 Task: Find a place to stay in Sepang, Malaysia from June 6 to June 8 for 2 guests, with a price range of ₹7000 to ₹12000, 1 bedroom, 2 beds, 1 bathroom, and amenities including air conditioning, kitchen, and wifi.
Action: Mouse moved to (434, 87)
Screenshot: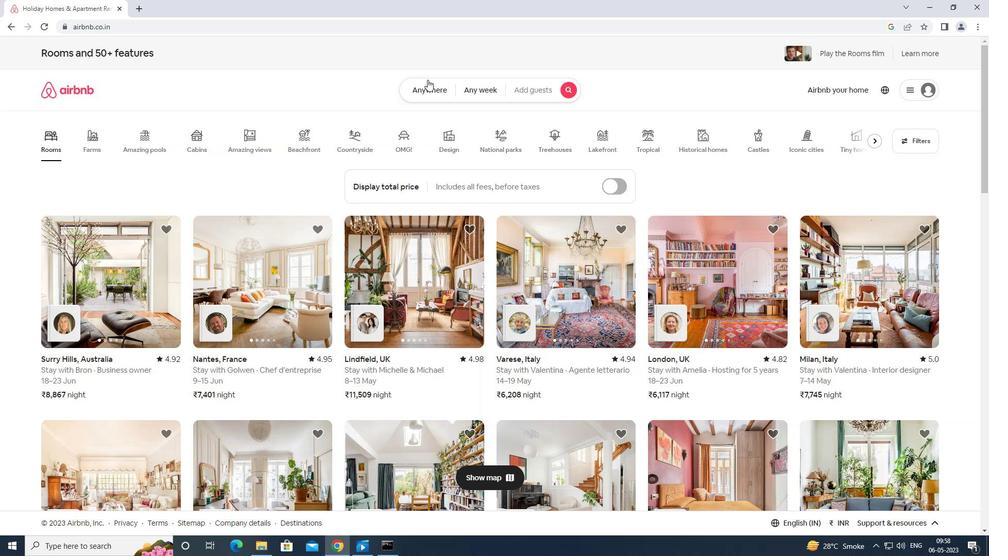 
Action: Mouse pressed left at (434, 87)
Screenshot: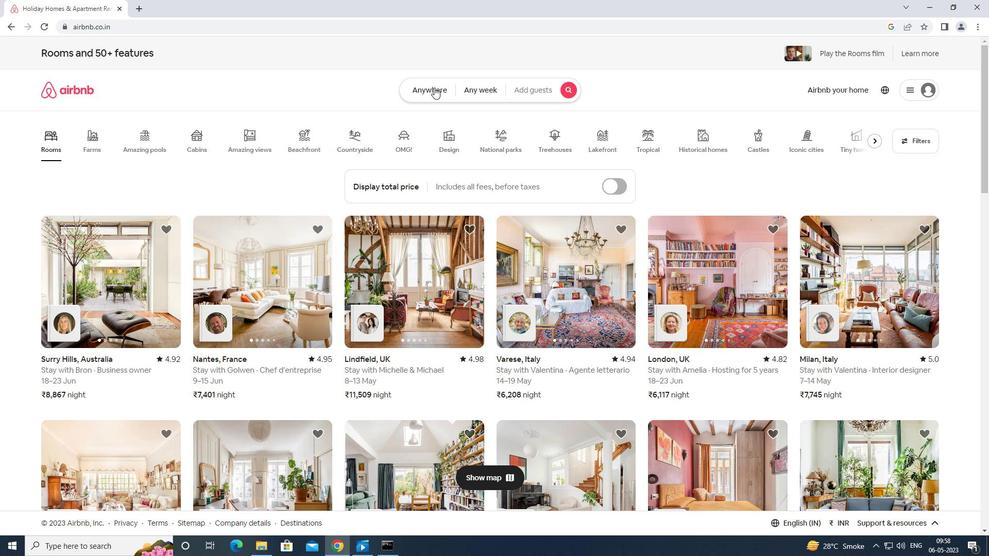 
Action: Mouse moved to (434, 88)
Screenshot: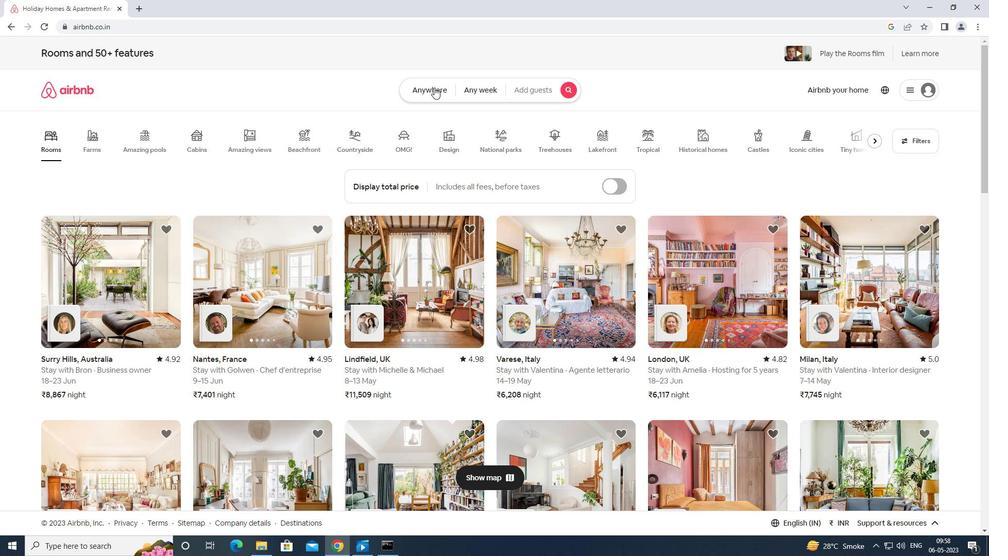 
Action: Key pressed <Key.caps_lock>
Screenshot: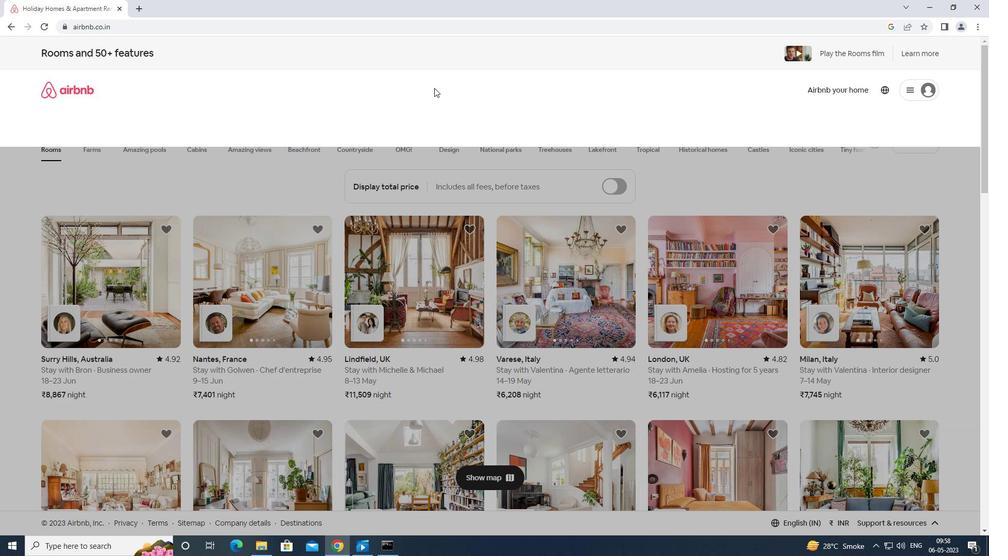 
Action: Mouse moved to (434, 85)
Screenshot: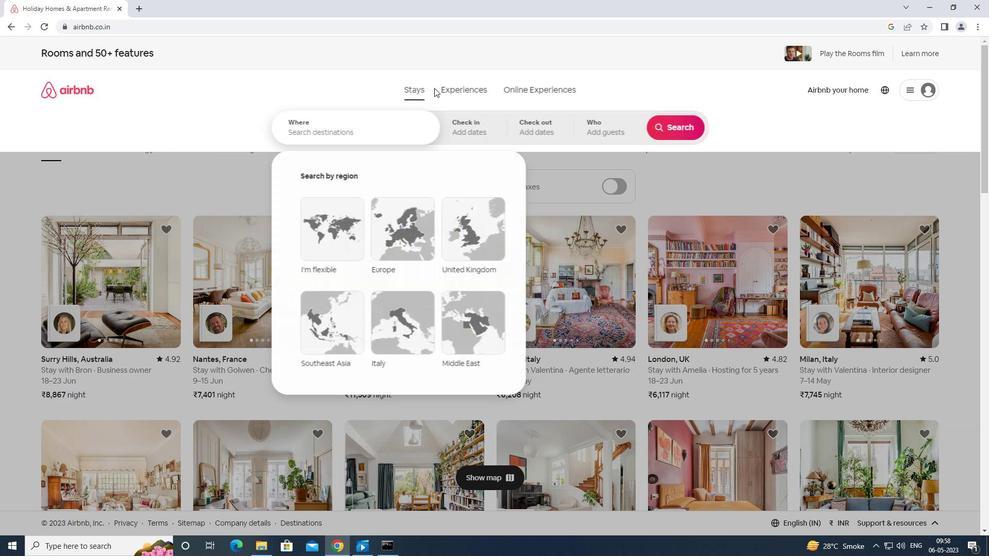 
Action: Key pressed se
Screenshot: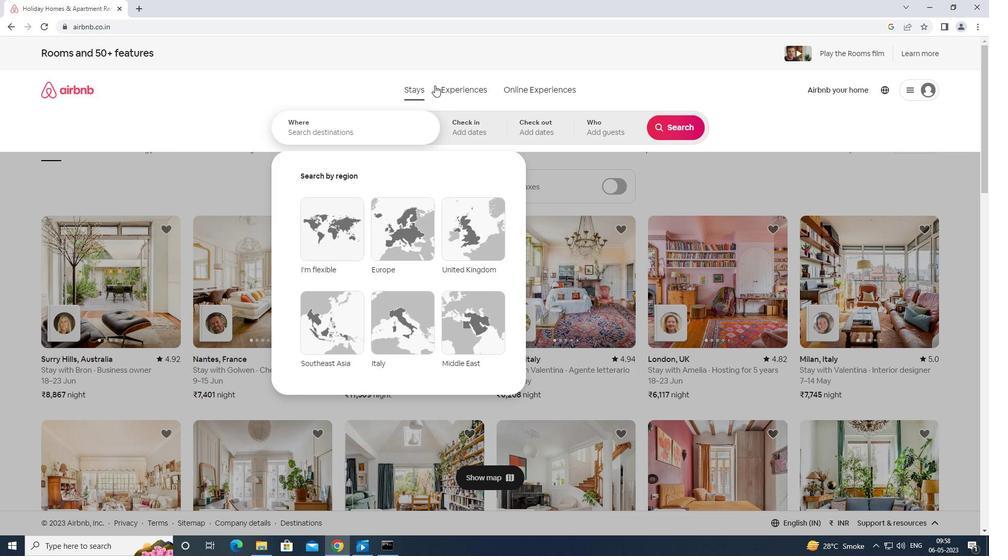 
Action: Mouse moved to (385, 125)
Screenshot: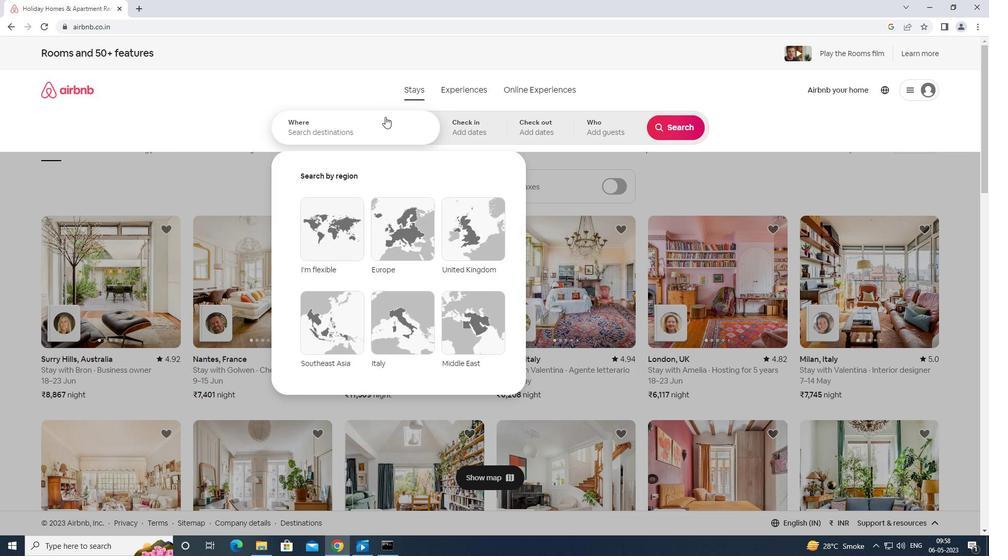 
Action: Mouse pressed left at (385, 125)
Screenshot: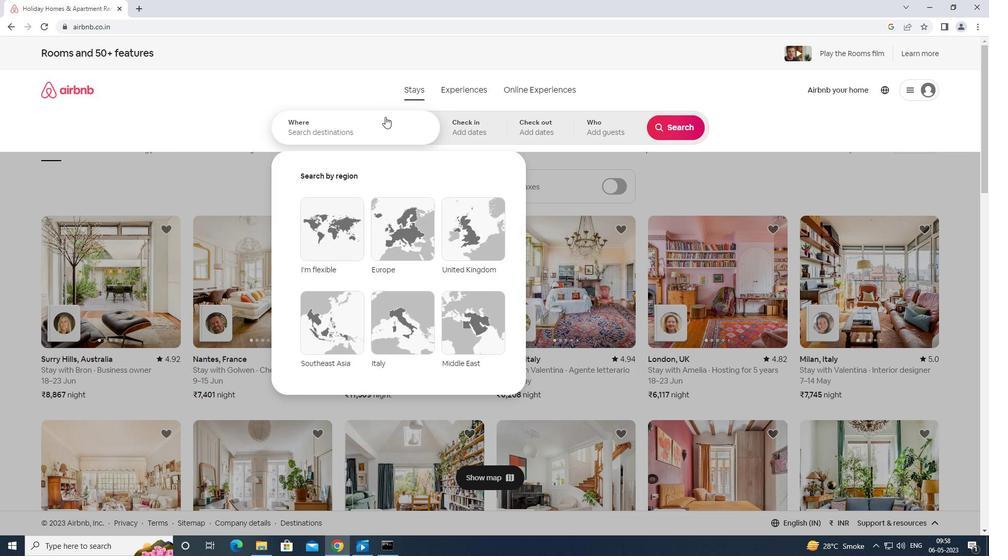 
Action: Key pressed sepang<Key.space>malaysia<Key.enter>
Screenshot: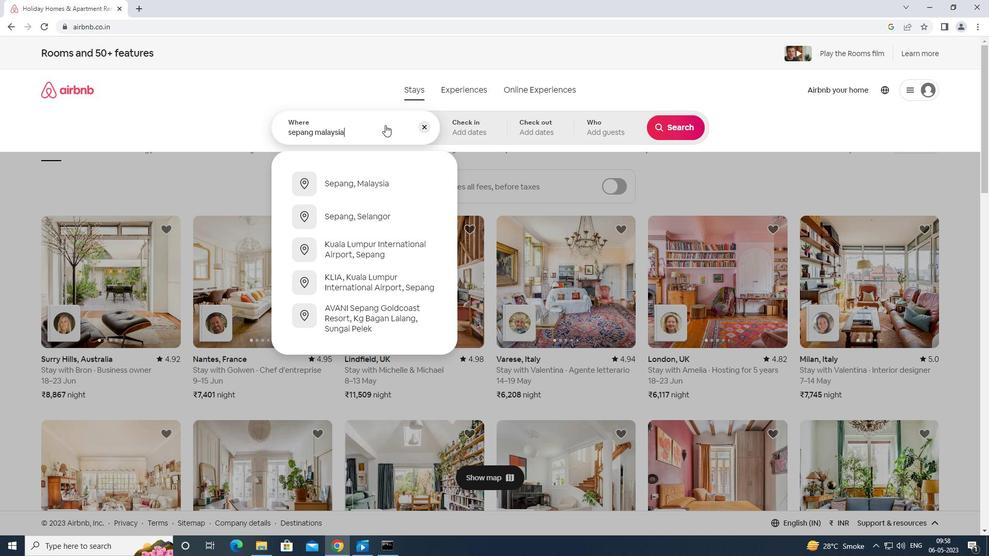 
Action: Mouse moved to (558, 281)
Screenshot: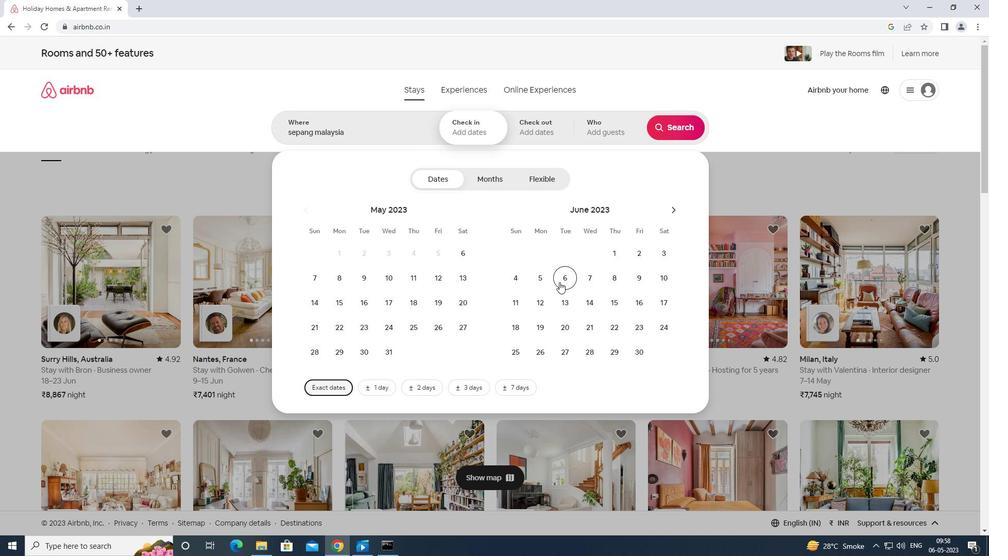 
Action: Mouse pressed left at (558, 281)
Screenshot: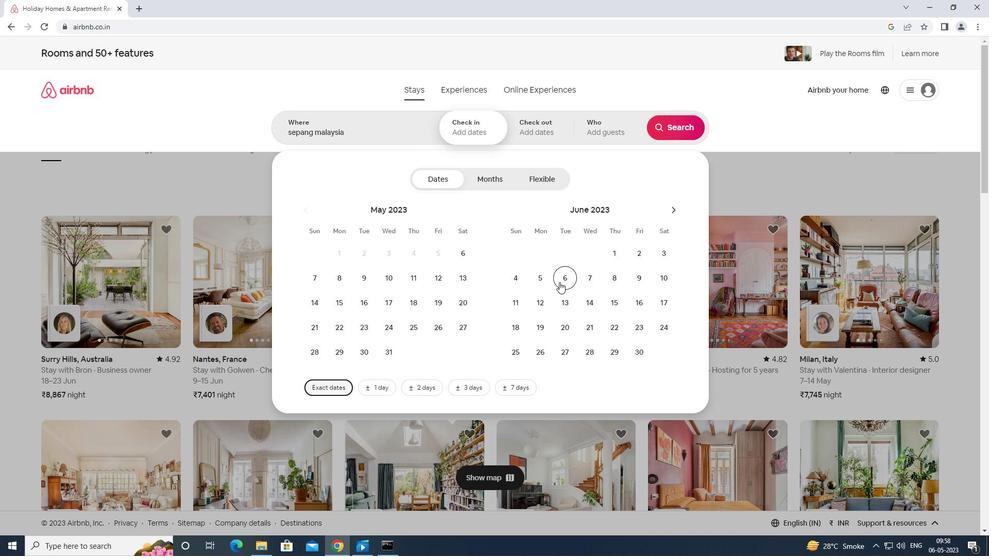 
Action: Mouse moved to (611, 273)
Screenshot: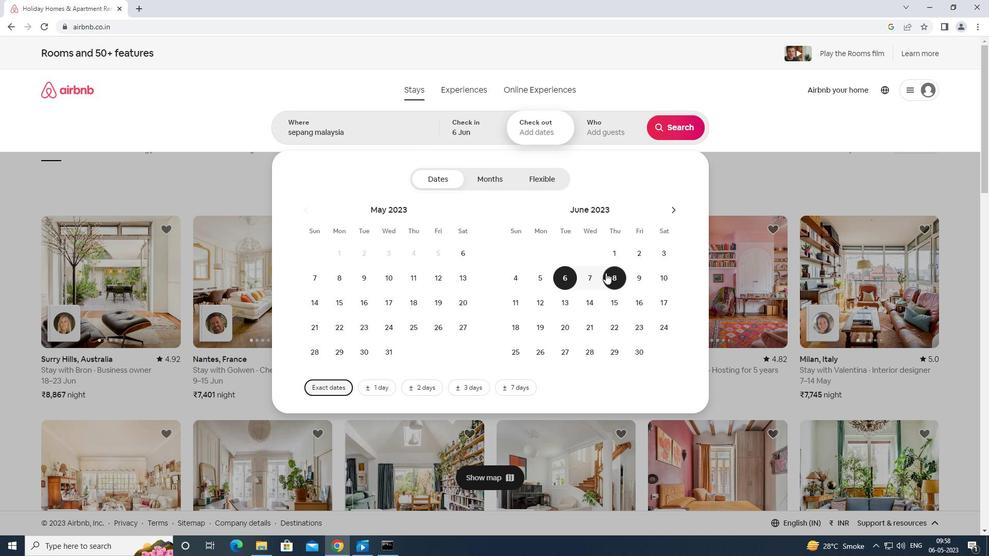 
Action: Mouse pressed left at (611, 273)
Screenshot: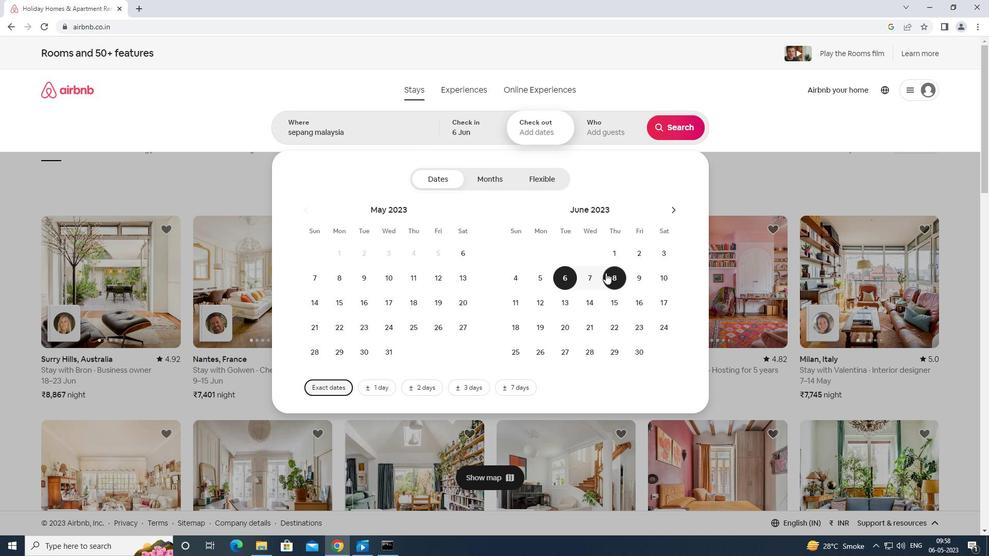 
Action: Mouse moved to (602, 122)
Screenshot: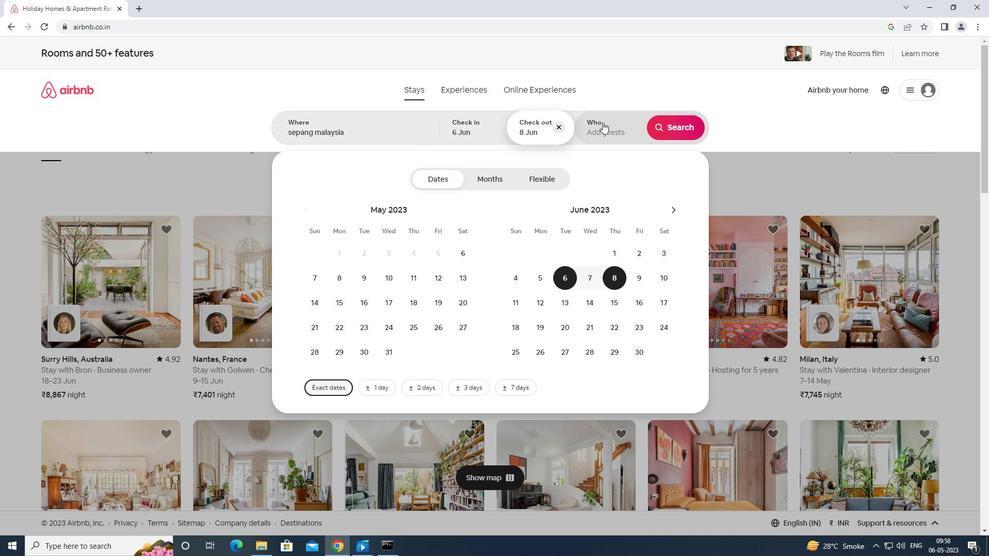 
Action: Mouse pressed left at (602, 122)
Screenshot: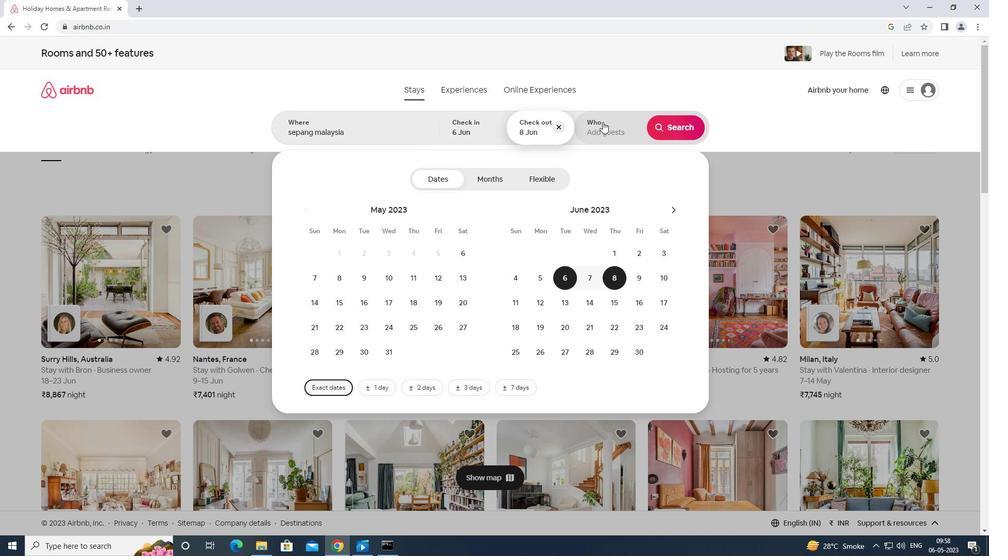 
Action: Mouse moved to (681, 178)
Screenshot: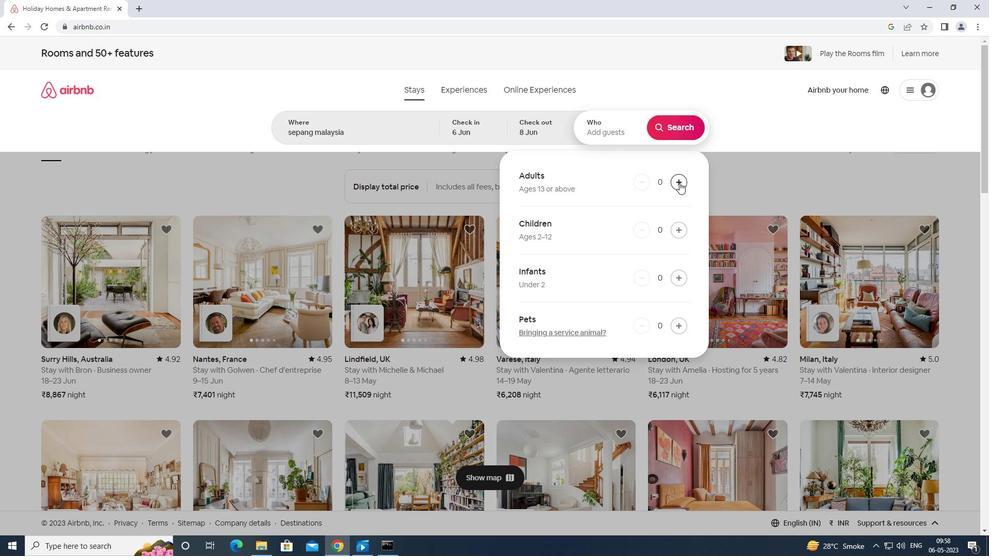 
Action: Mouse pressed left at (681, 178)
Screenshot: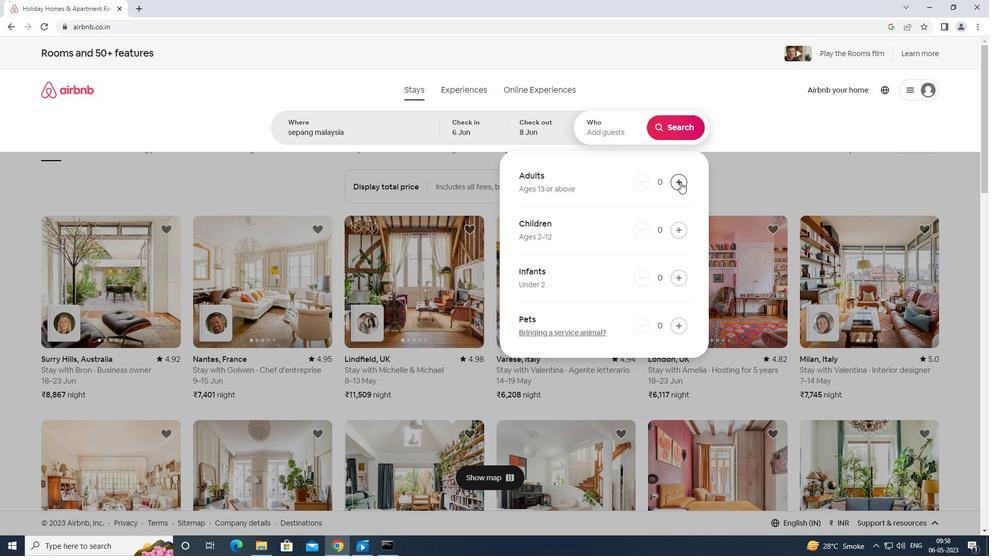 
Action: Mouse moved to (681, 177)
Screenshot: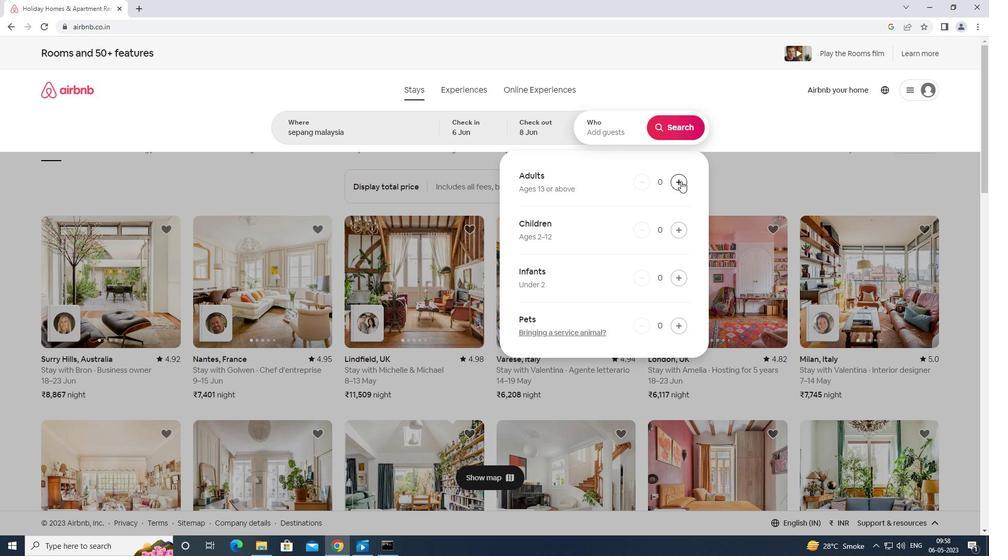 
Action: Mouse pressed left at (681, 177)
Screenshot: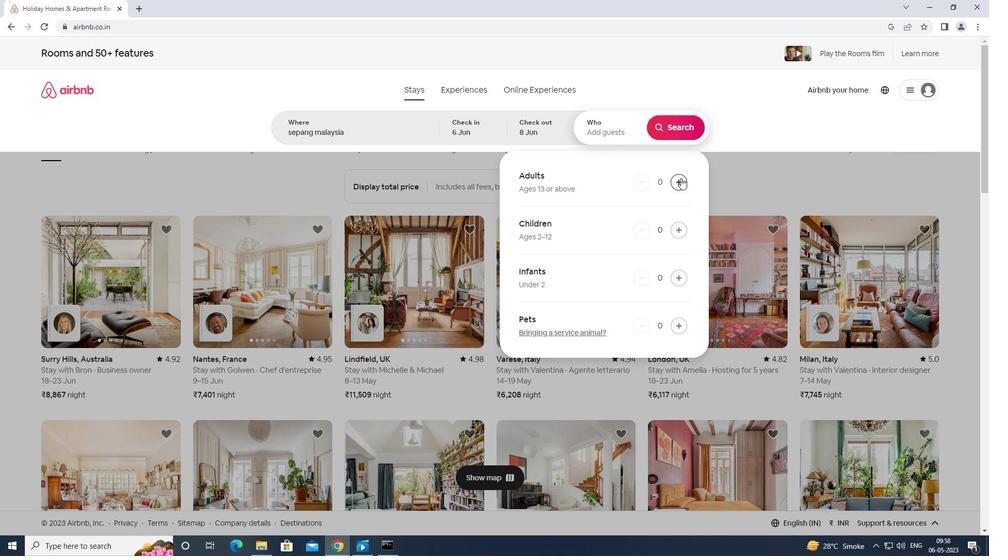 
Action: Mouse moved to (673, 127)
Screenshot: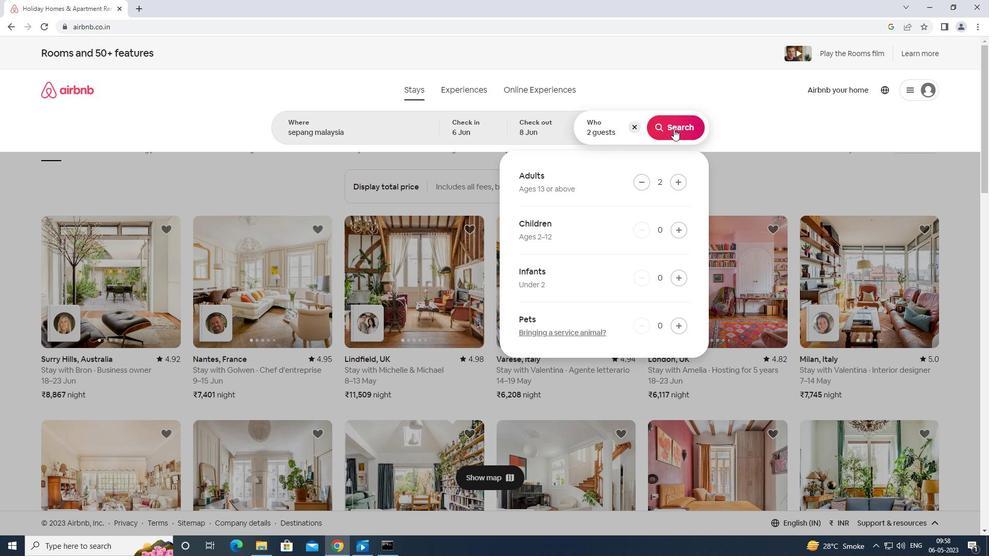 
Action: Mouse pressed left at (673, 127)
Screenshot: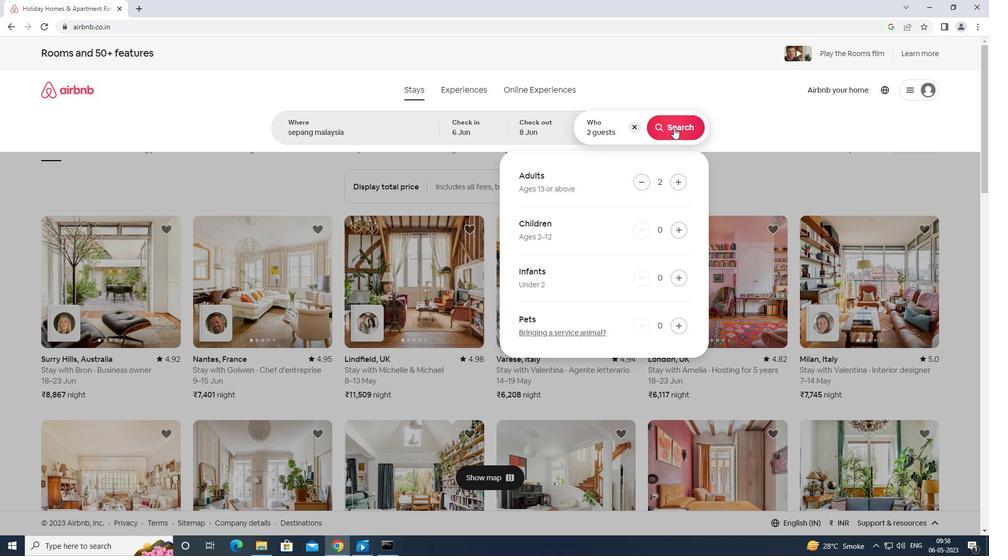 
Action: Mouse moved to (945, 101)
Screenshot: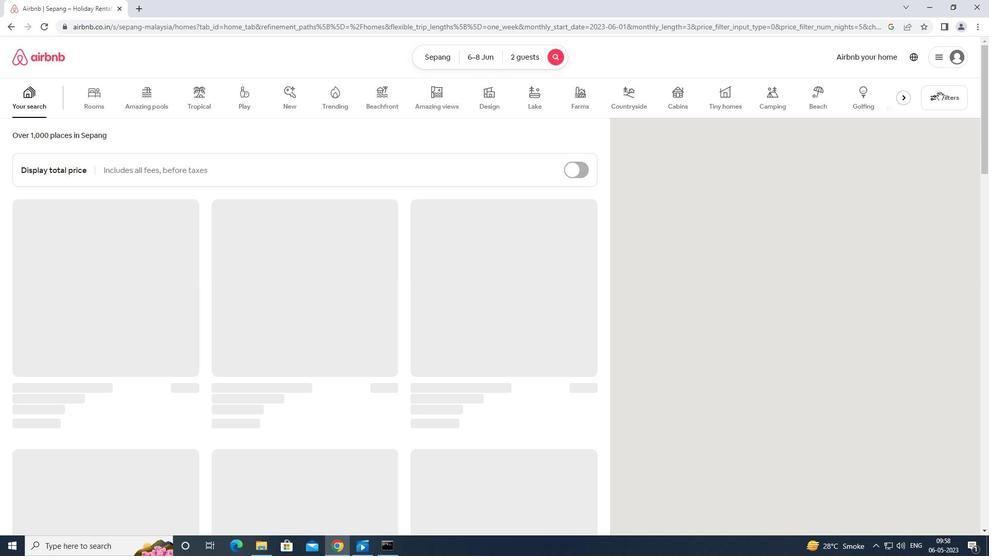 
Action: Mouse pressed left at (945, 101)
Screenshot: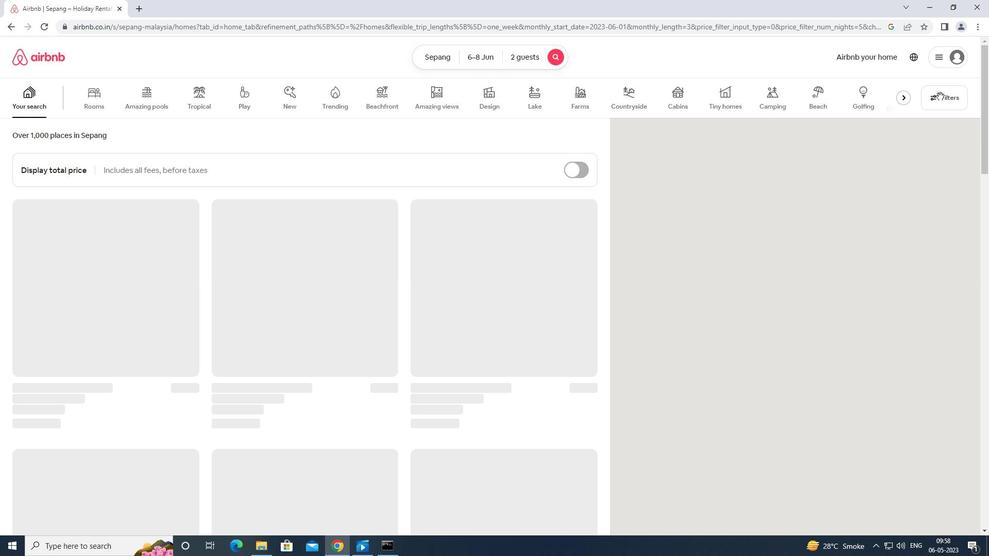 
Action: Mouse moved to (402, 350)
Screenshot: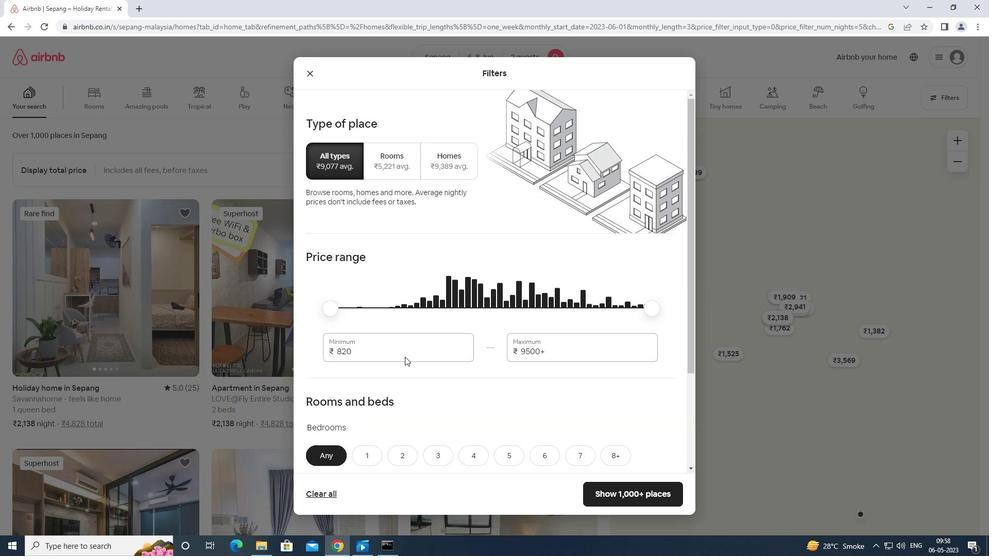 
Action: Mouse pressed left at (402, 350)
Screenshot: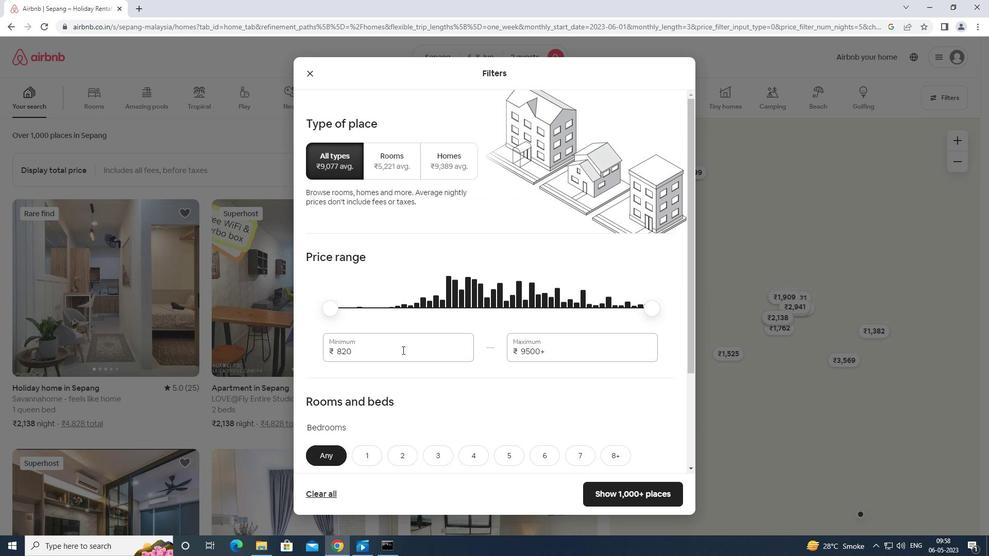 
Action: Key pressed <Key.backspace><Key.backspace><Key.backspace><Key.backspace><Key.backspace><Key.backspace><Key.backspace>7000
Screenshot: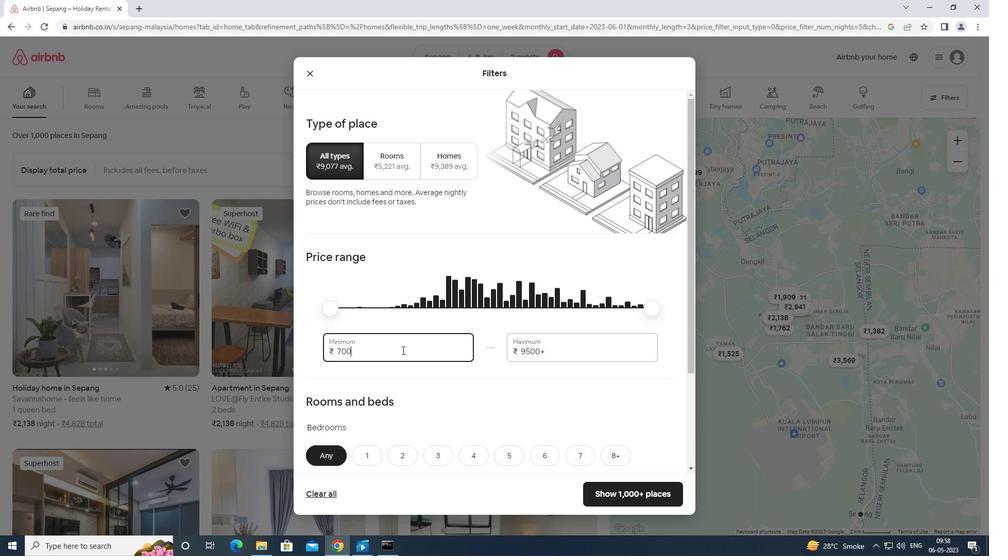 
Action: Mouse moved to (575, 342)
Screenshot: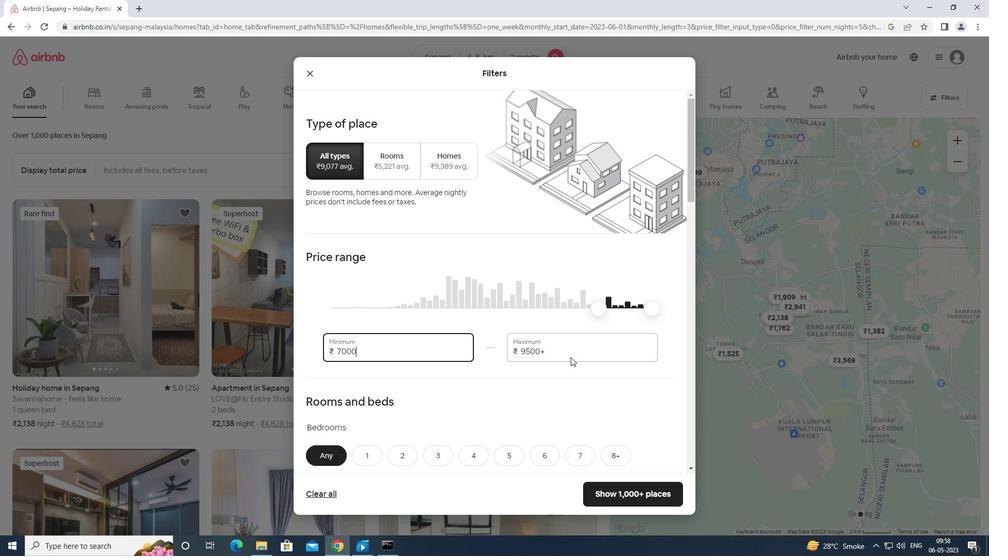 
Action: Mouse pressed left at (575, 342)
Screenshot: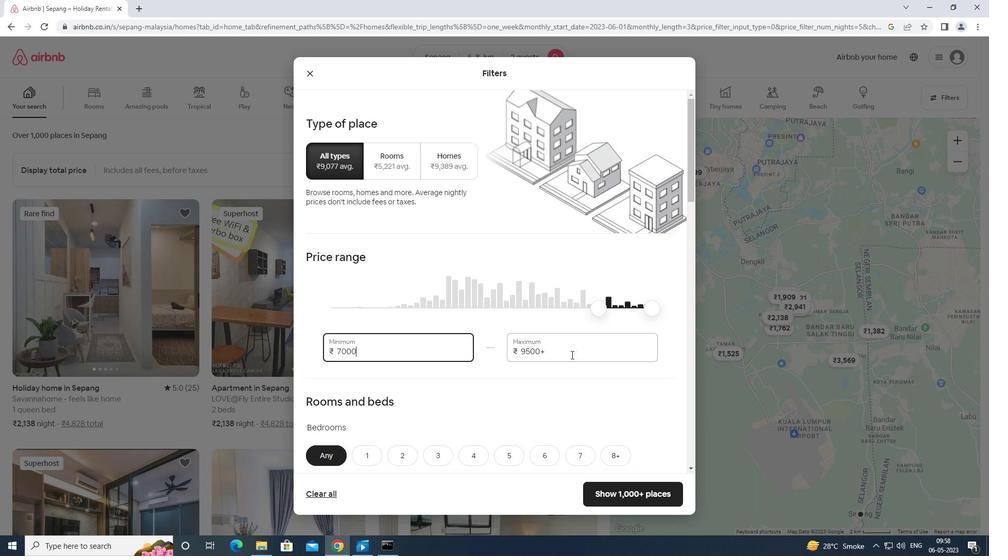 
Action: Mouse moved to (578, 340)
Screenshot: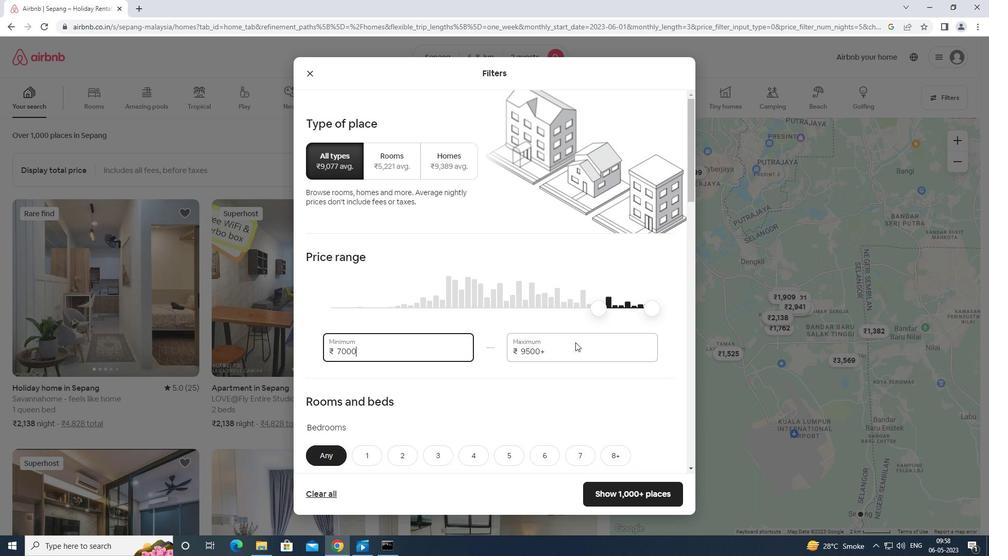
Action: Key pressed <Key.backspace><Key.backspace><Key.backspace><Key.backspace><Key.backspace><Key.backspace><Key.backspace><Key.backspace><Key.backspace><Key.backspace><Key.backspace>12000
Screenshot: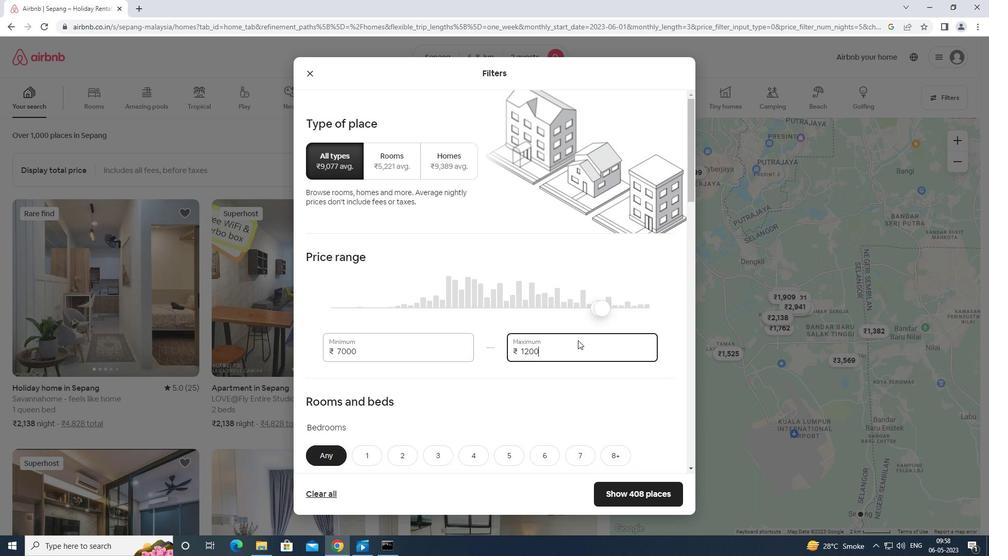 
Action: Mouse moved to (687, 280)
Screenshot: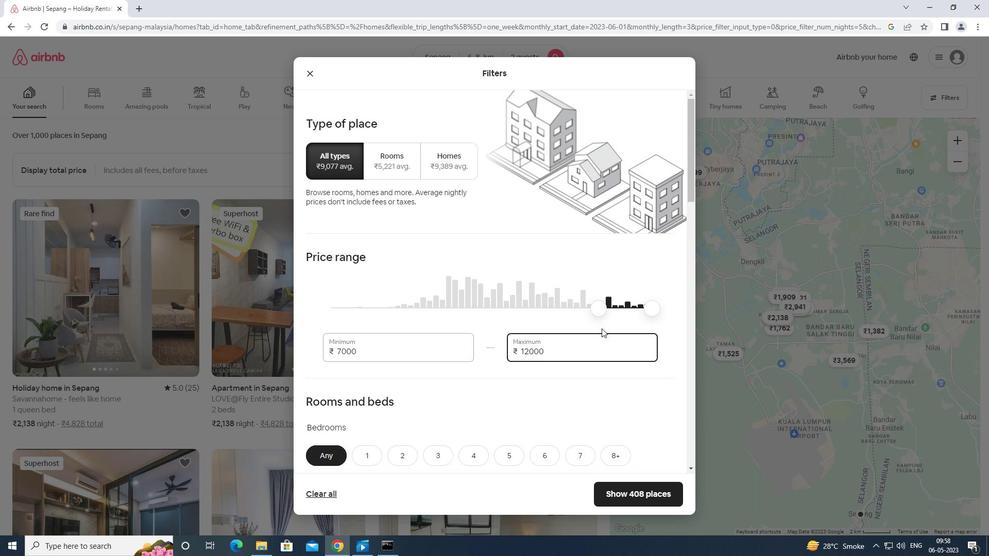 
Action: Mouse scrolled (687, 279) with delta (0, 0)
Screenshot: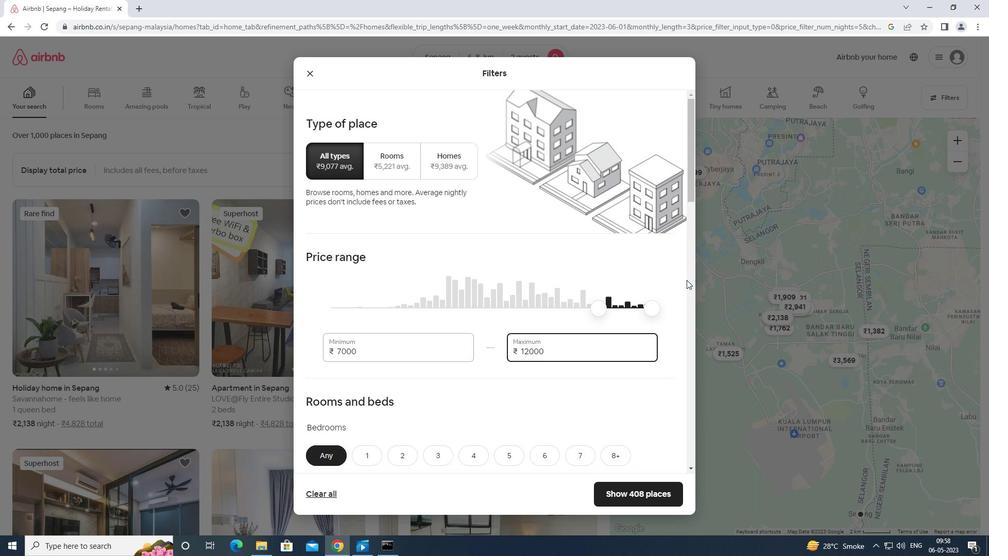 
Action: Mouse scrolled (687, 279) with delta (0, 0)
Screenshot: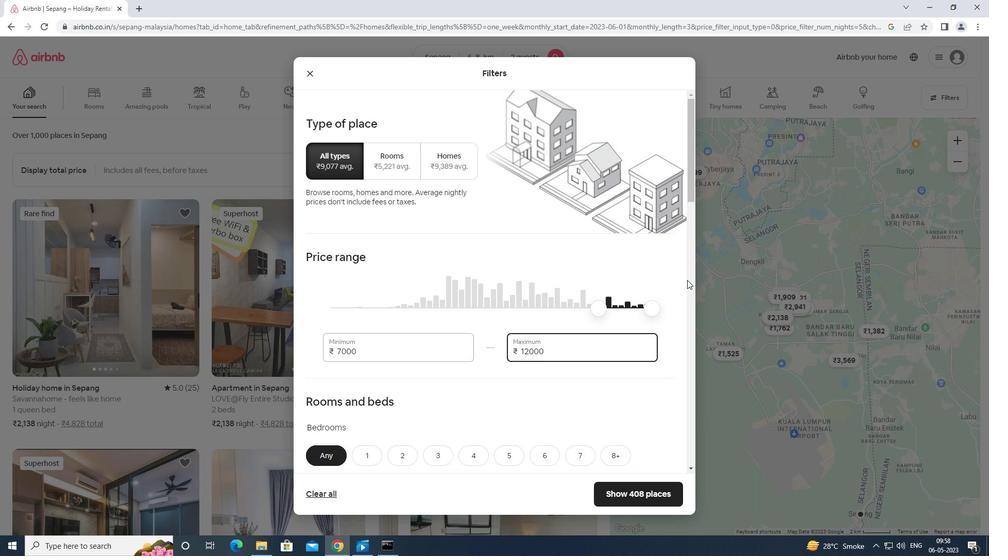 
Action: Mouse moved to (687, 280)
Screenshot: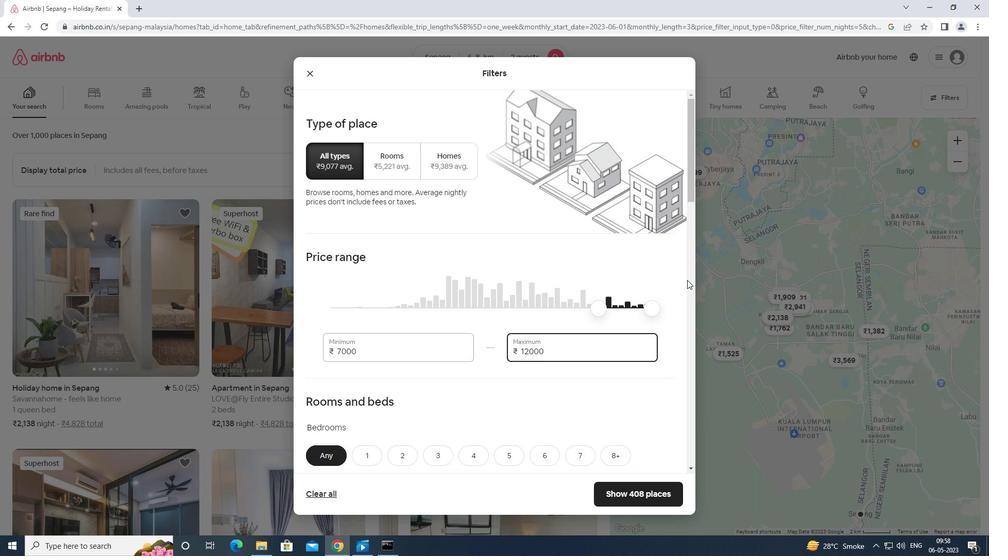
Action: Mouse scrolled (687, 279) with delta (0, 0)
Screenshot: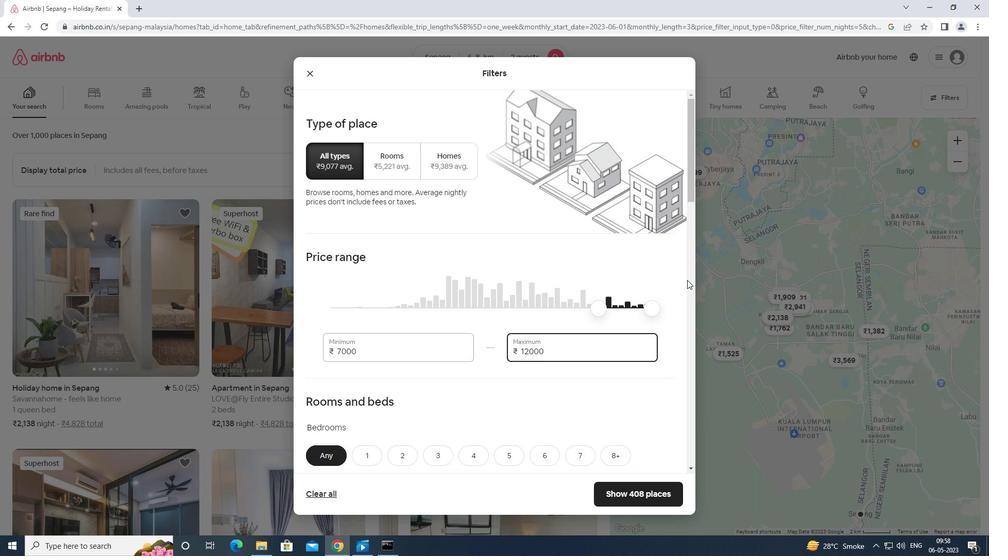 
Action: Mouse moved to (370, 297)
Screenshot: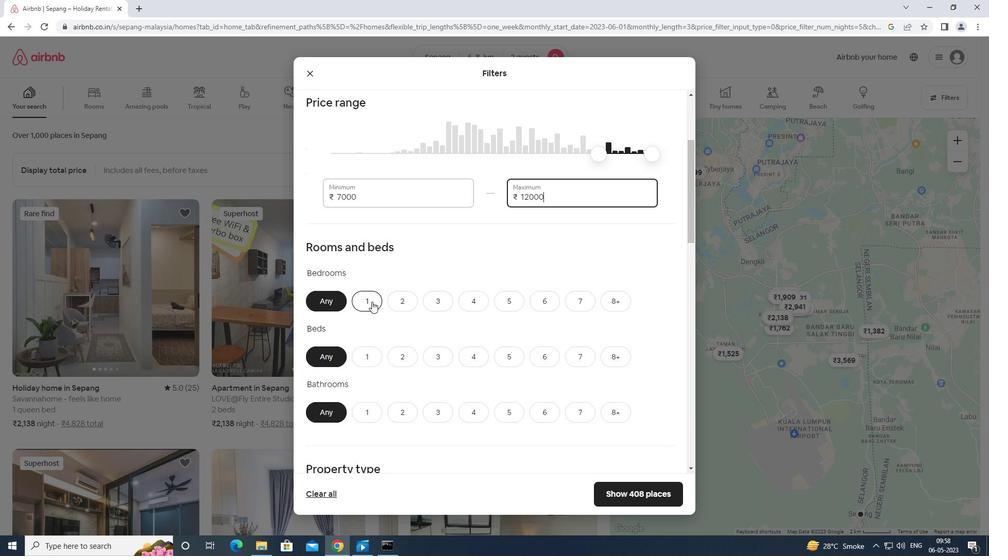 
Action: Mouse pressed left at (370, 297)
Screenshot: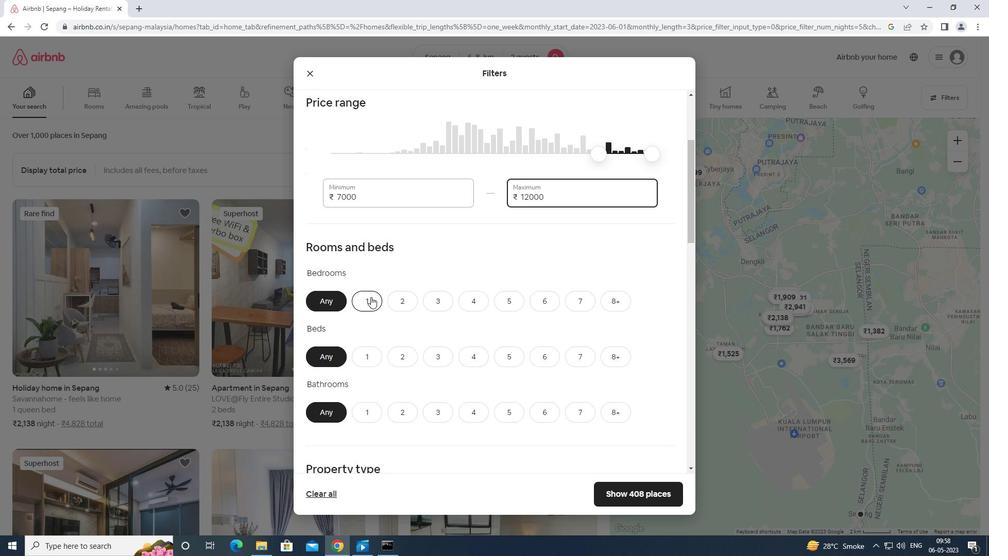 
Action: Mouse moved to (395, 350)
Screenshot: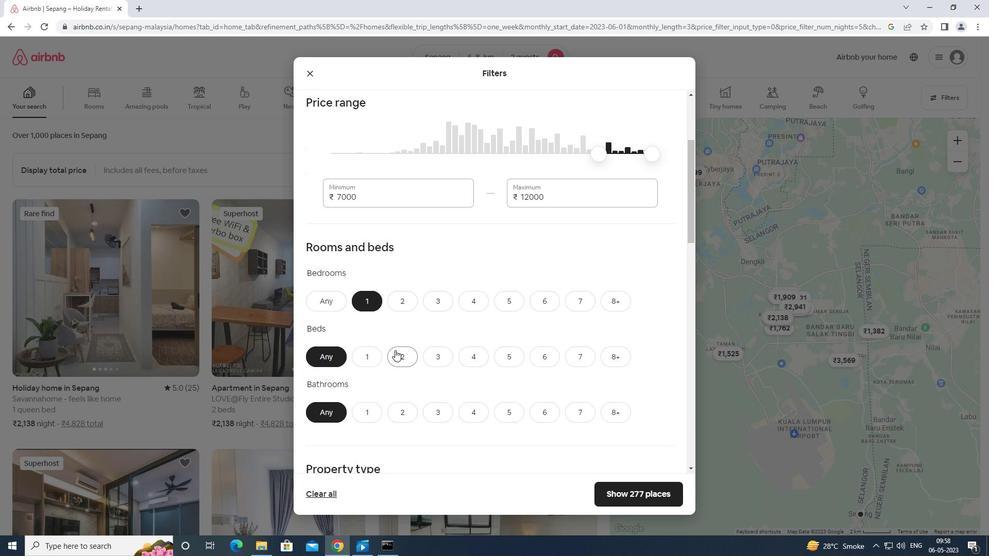 
Action: Mouse pressed left at (395, 350)
Screenshot: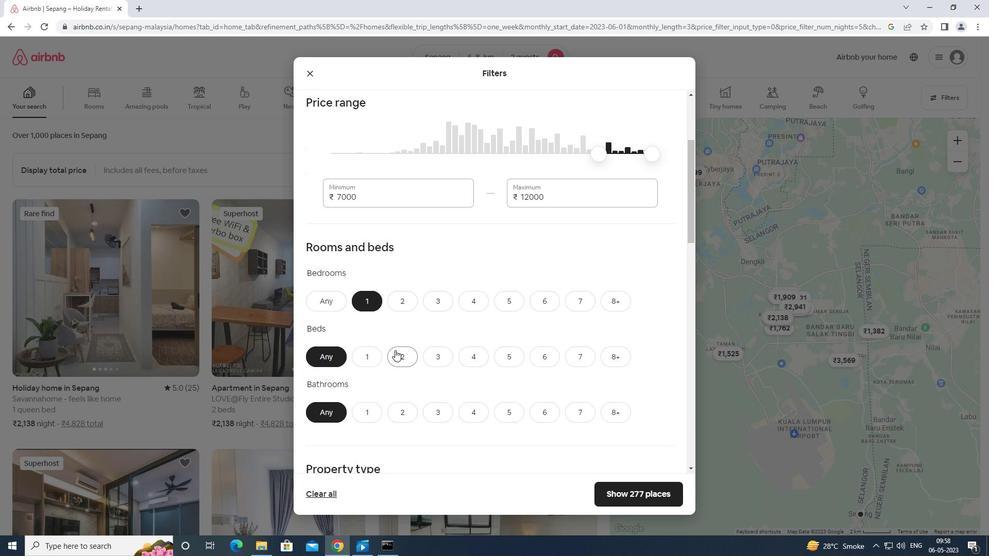 
Action: Mouse moved to (373, 408)
Screenshot: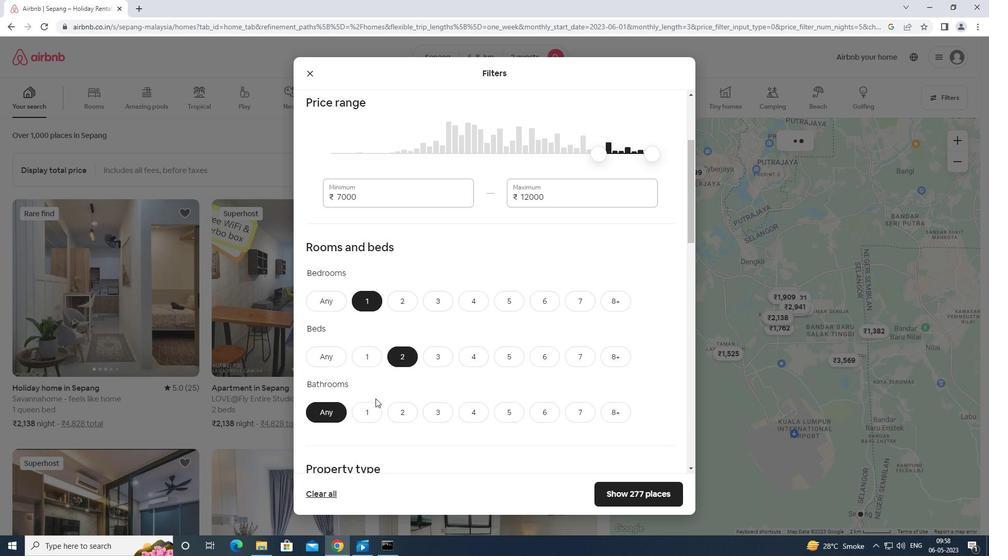 
Action: Mouse pressed left at (373, 408)
Screenshot: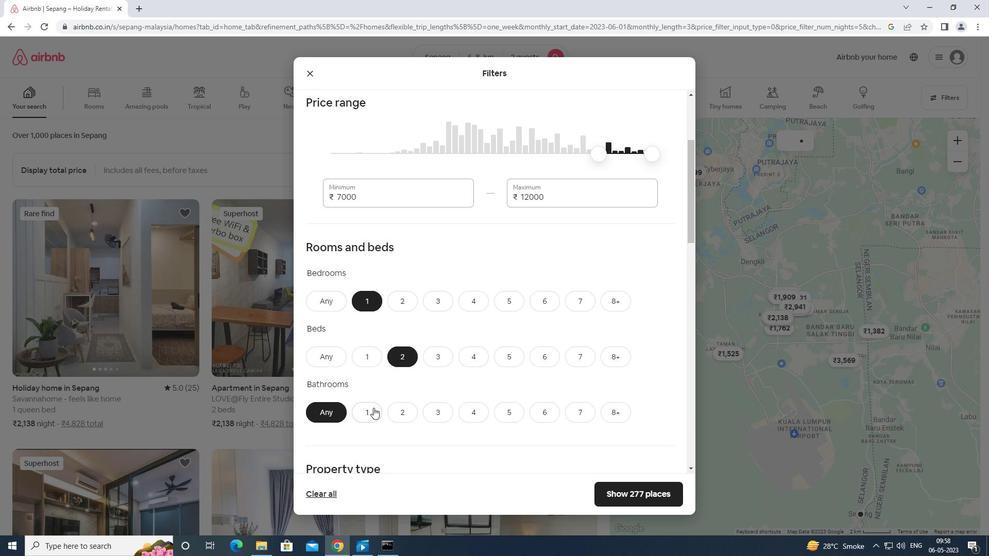 
Action: Mouse moved to (368, 405)
Screenshot: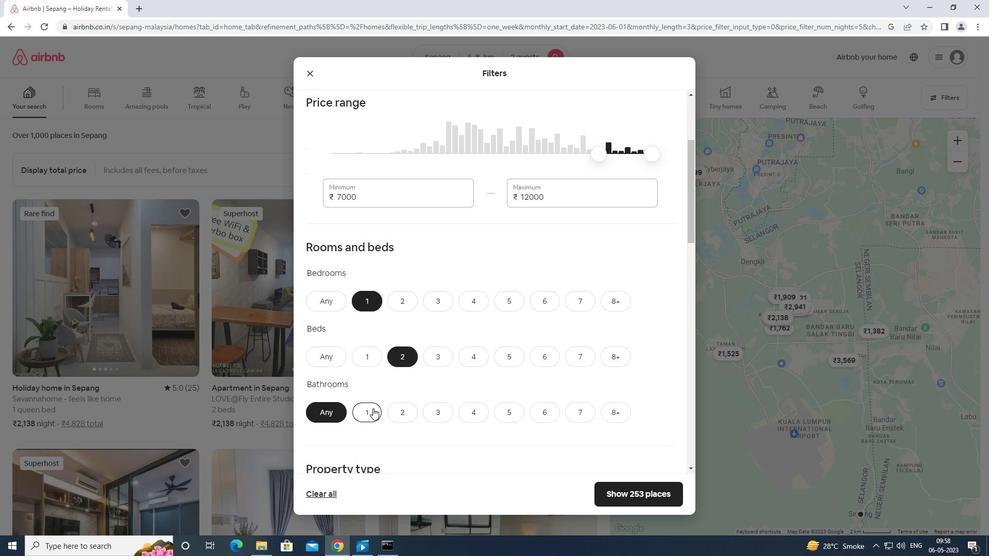 
Action: Mouse scrolled (368, 404) with delta (0, 0)
Screenshot: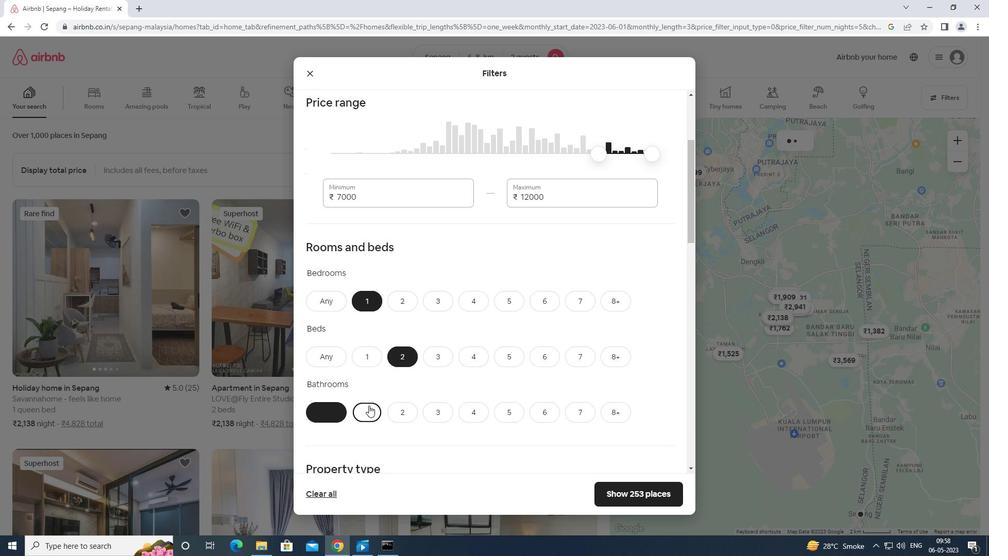 
Action: Mouse scrolled (368, 404) with delta (0, 0)
Screenshot: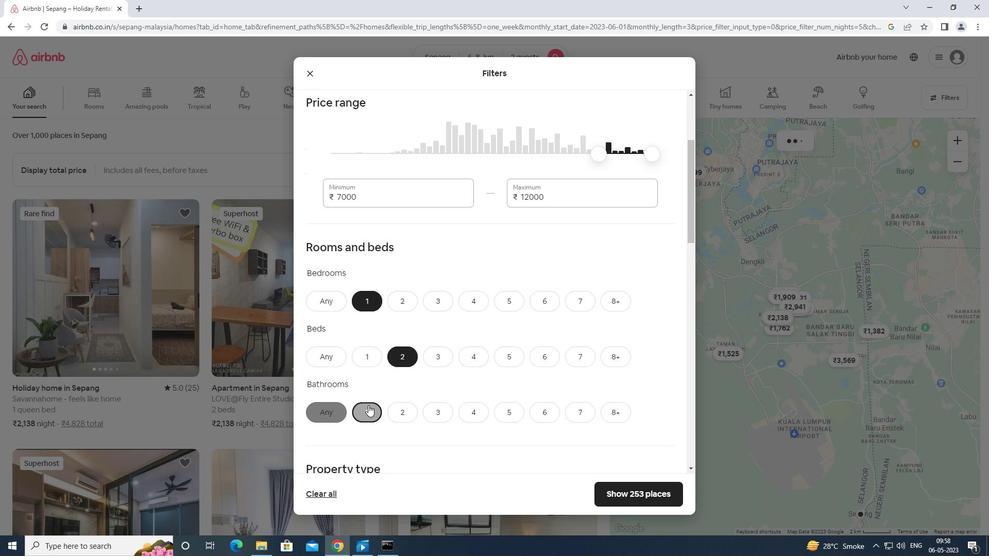 
Action: Mouse scrolled (368, 404) with delta (0, 0)
Screenshot: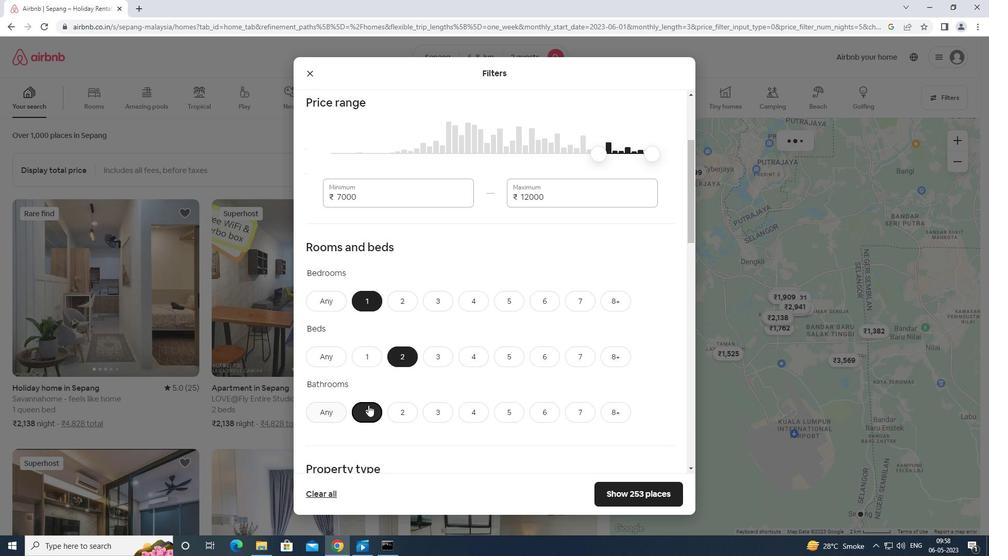 
Action: Mouse moved to (368, 403)
Screenshot: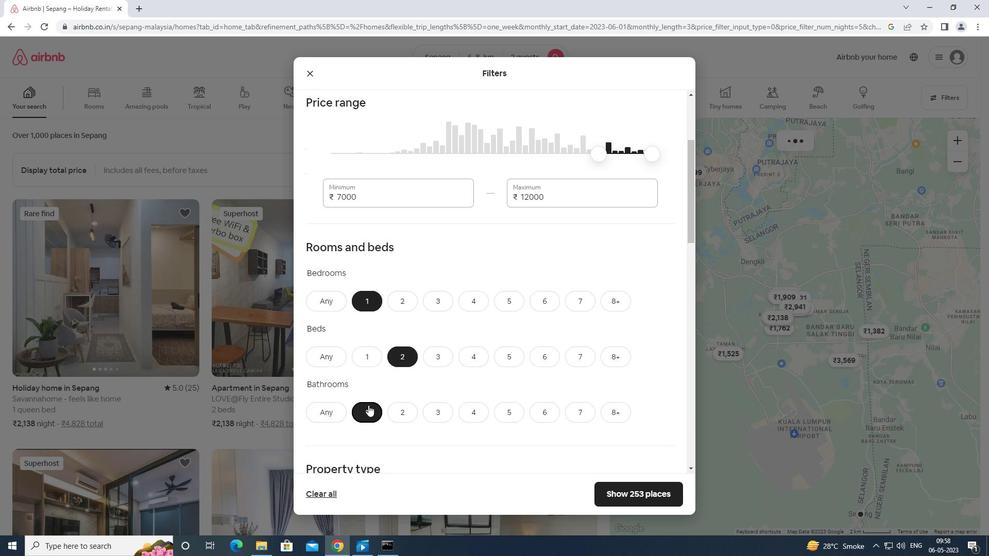 
Action: Mouse scrolled (368, 402) with delta (0, 0)
Screenshot: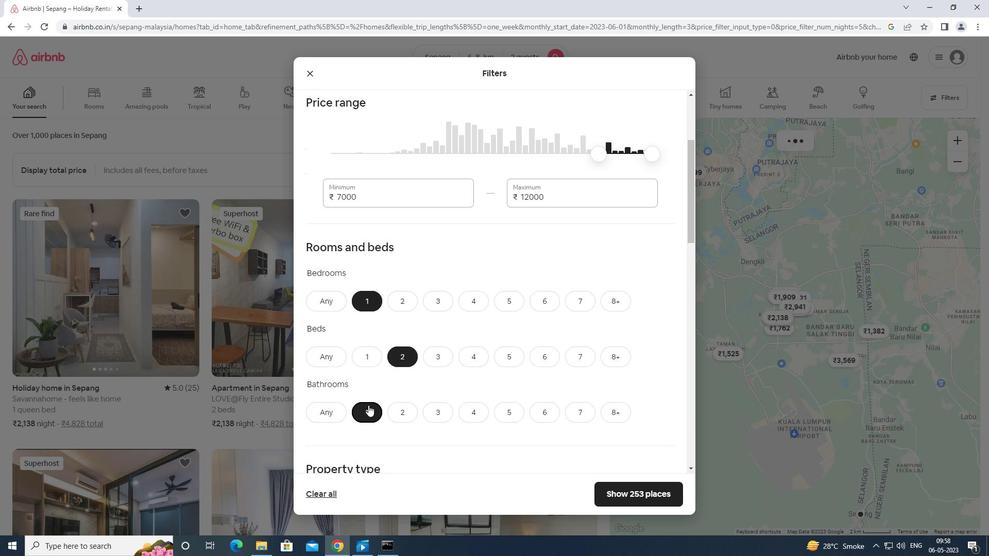 
Action: Mouse moved to (356, 320)
Screenshot: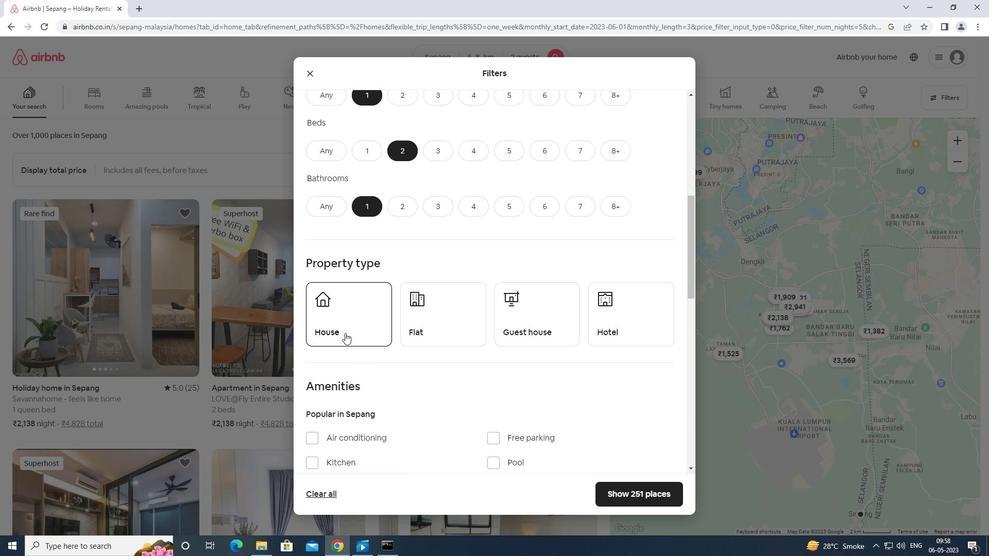 
Action: Mouse pressed left at (356, 320)
Screenshot: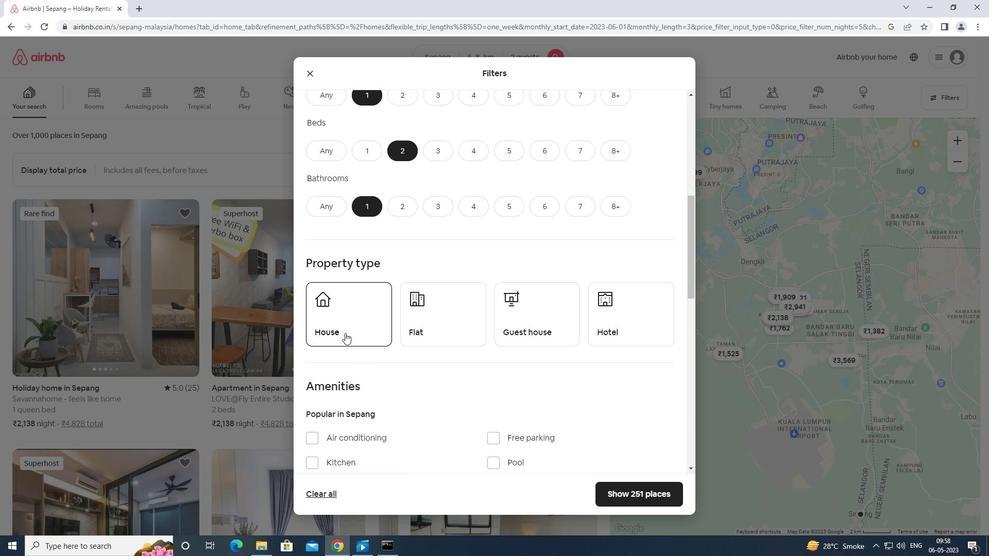 
Action: Mouse moved to (455, 327)
Screenshot: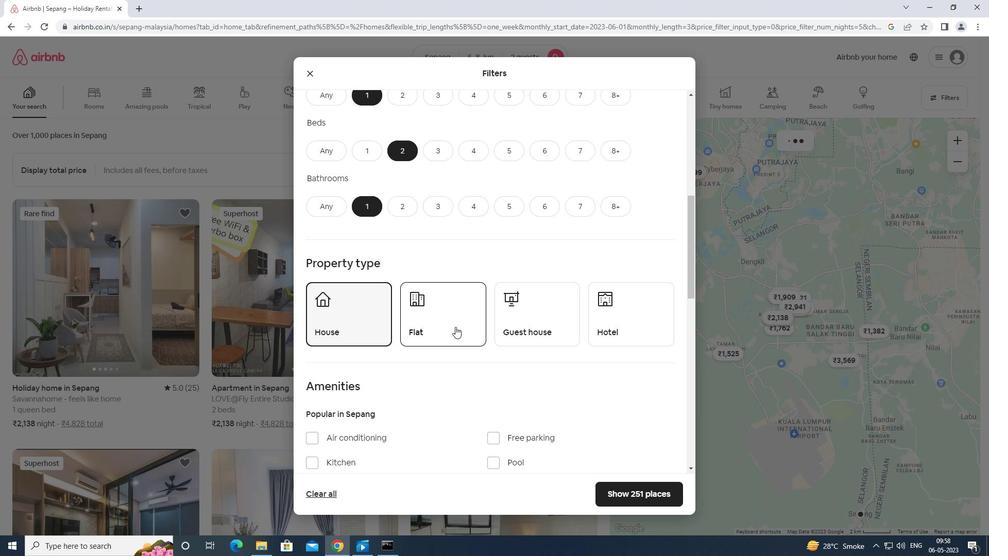 
Action: Mouse pressed left at (455, 327)
Screenshot: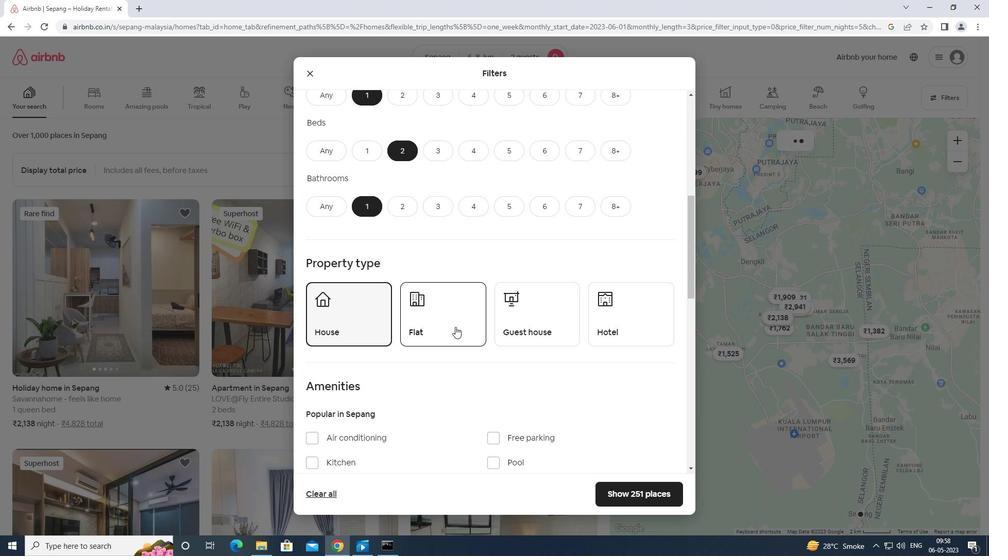 
Action: Mouse moved to (554, 315)
Screenshot: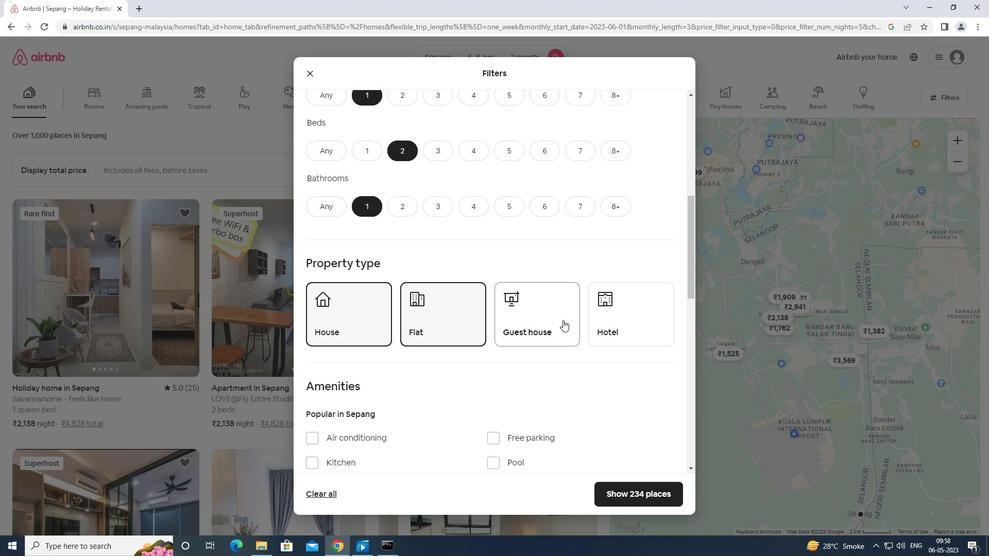 
Action: Mouse pressed left at (554, 315)
Screenshot: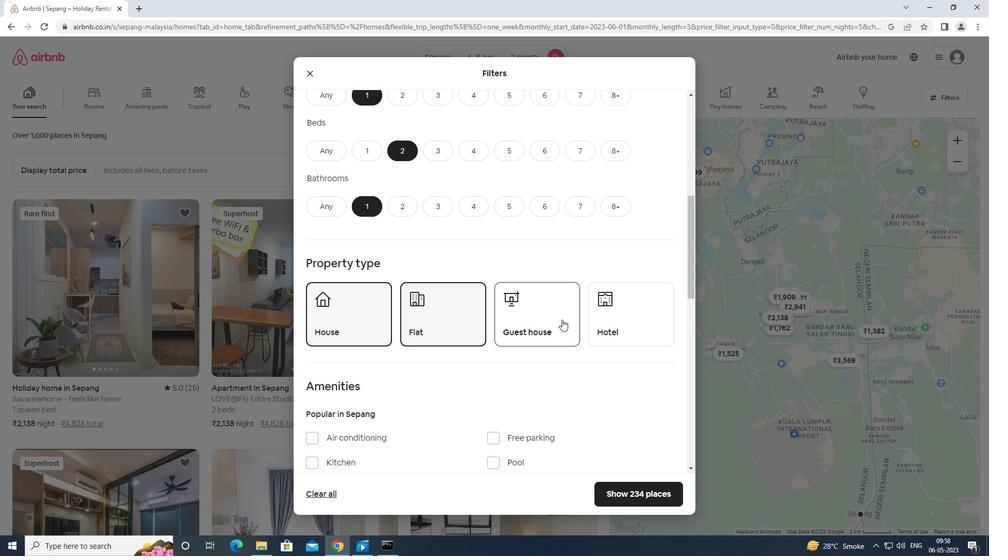 
Action: Mouse moved to (551, 315)
Screenshot: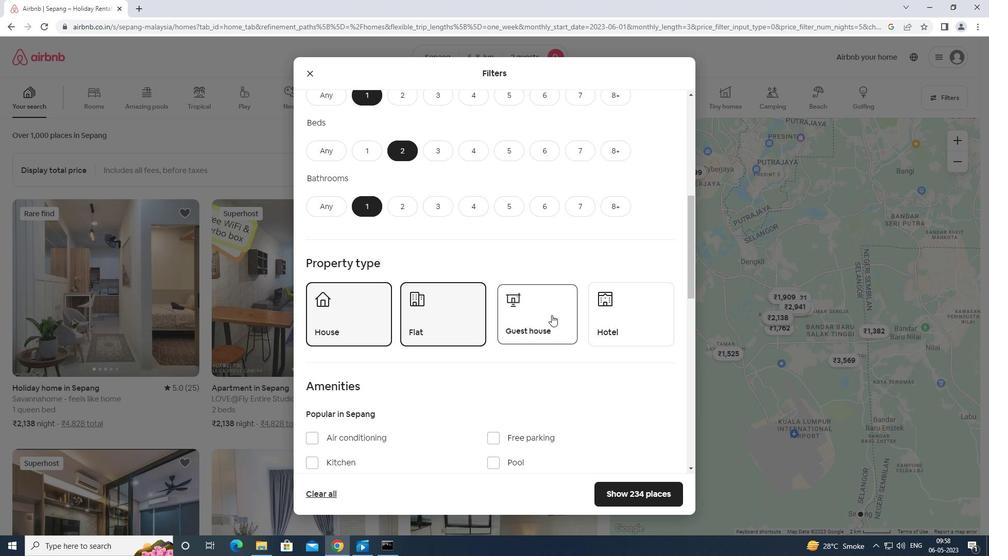 
Action: Mouse scrolled (551, 314) with delta (0, 0)
Screenshot: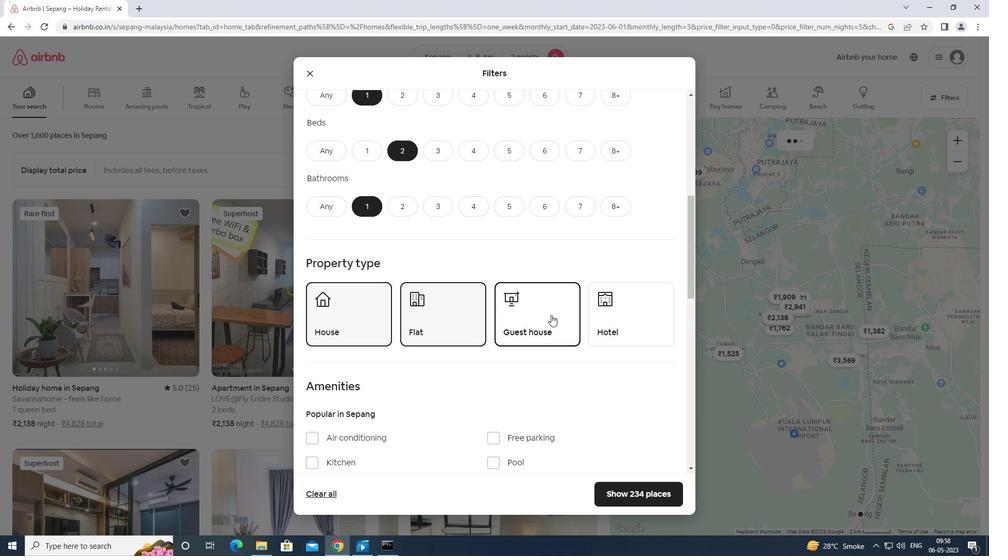 
Action: Mouse scrolled (551, 314) with delta (0, 0)
Screenshot: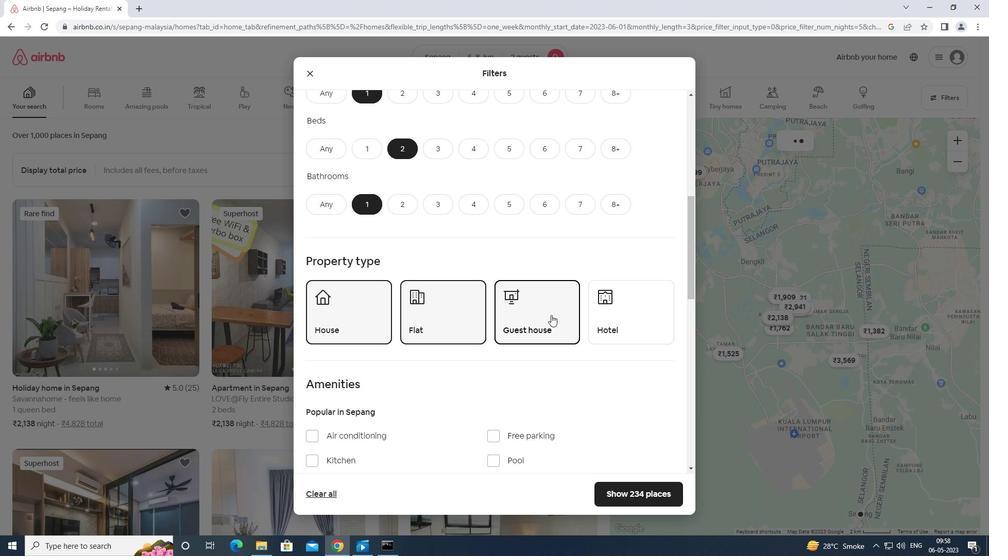 
Action: Mouse scrolled (551, 314) with delta (0, 0)
Screenshot: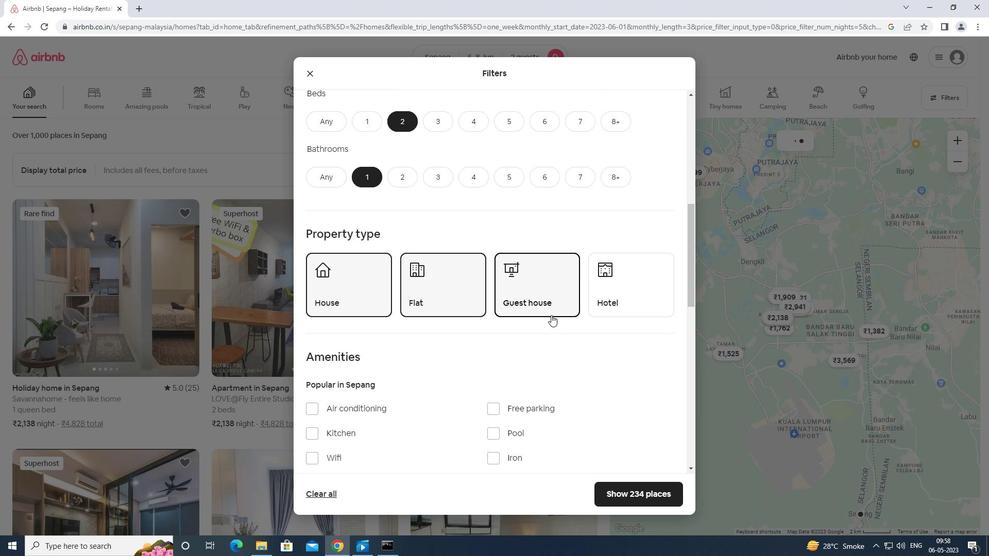 
Action: Mouse moved to (318, 333)
Screenshot: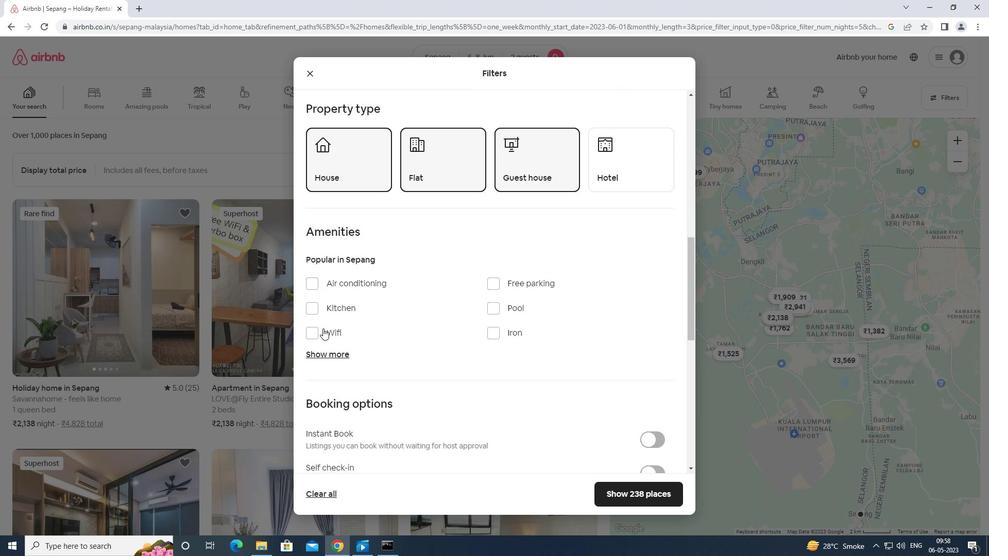 
Action: Mouse pressed left at (318, 333)
Screenshot: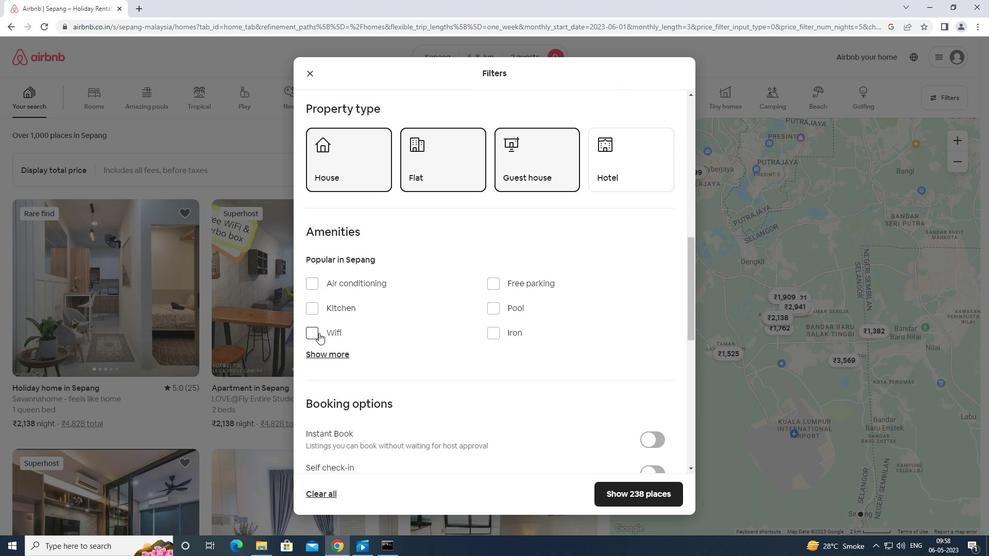 
Action: Mouse moved to (319, 331)
Screenshot: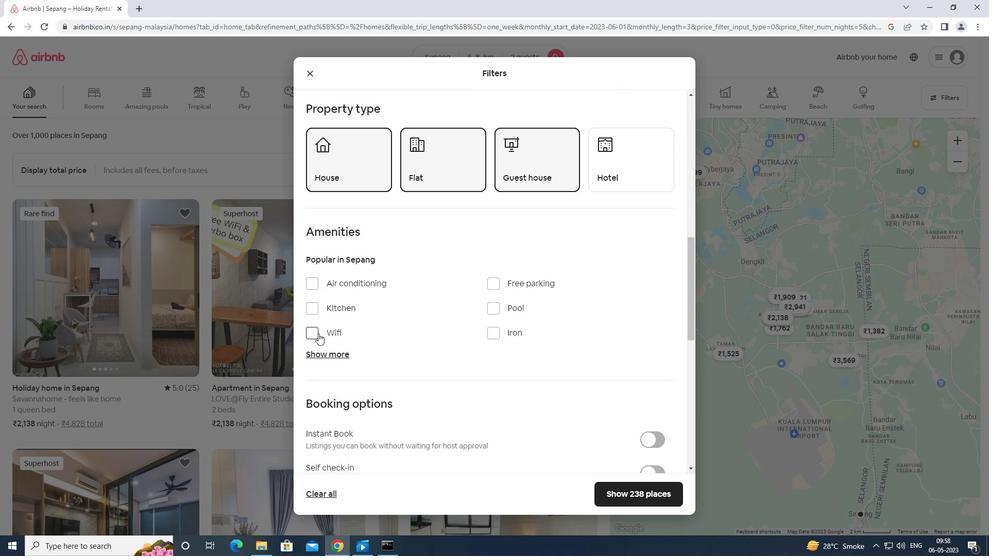 
Action: Mouse scrolled (319, 330) with delta (0, 0)
Screenshot: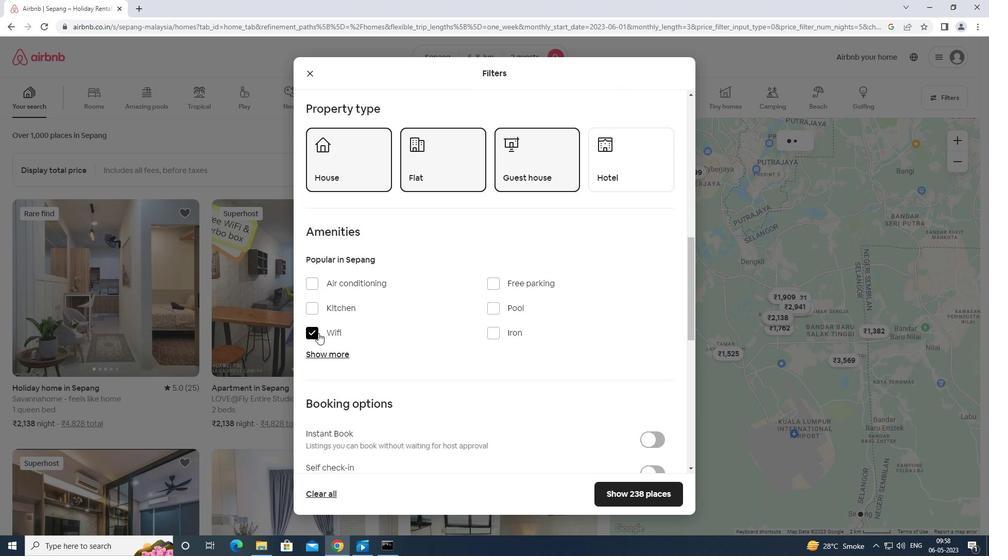 
Action: Mouse scrolled (319, 330) with delta (0, 0)
Screenshot: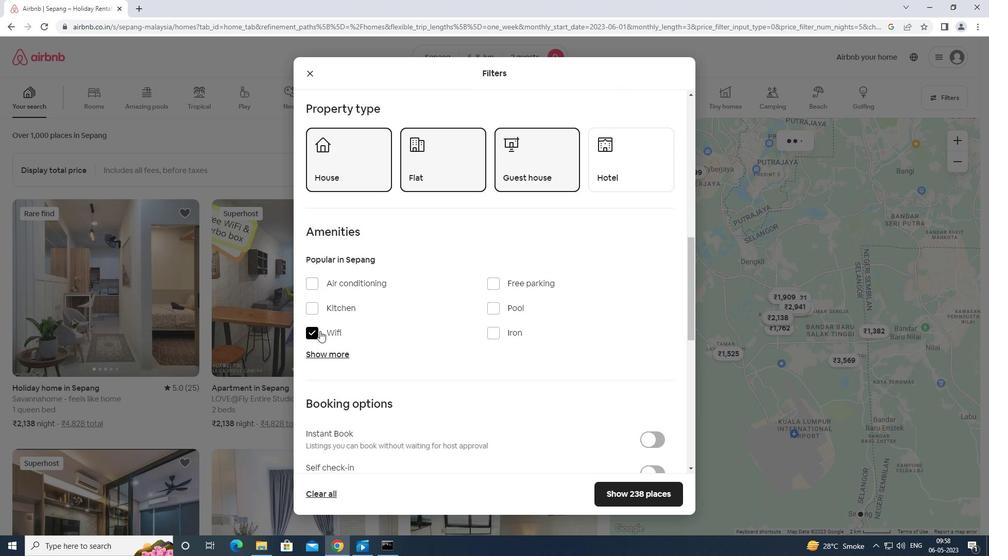 
Action: Mouse moved to (322, 328)
Screenshot: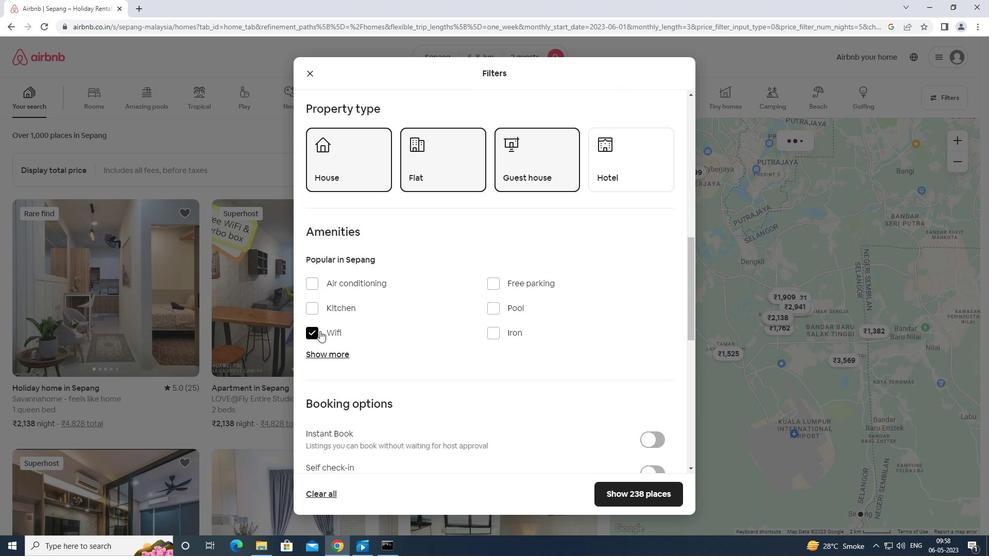 
Action: Mouse scrolled (322, 328) with delta (0, 0)
Screenshot: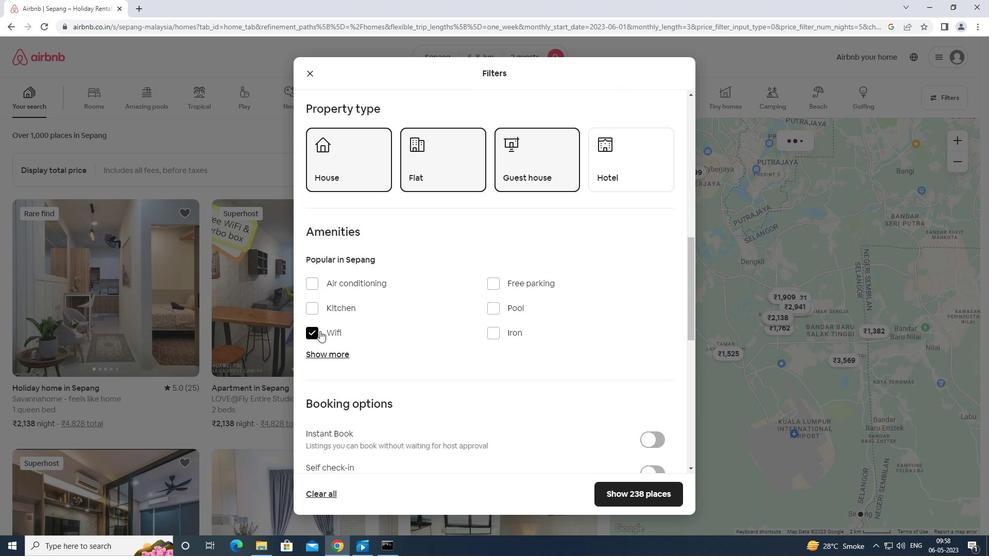 
Action: Mouse moved to (326, 327)
Screenshot: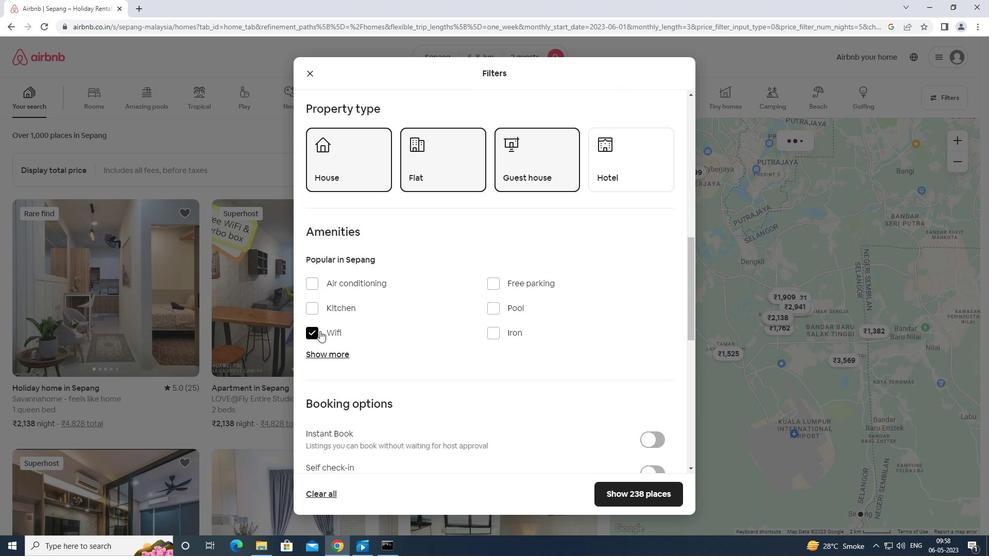 
Action: Mouse scrolled (326, 327) with delta (0, 0)
Screenshot: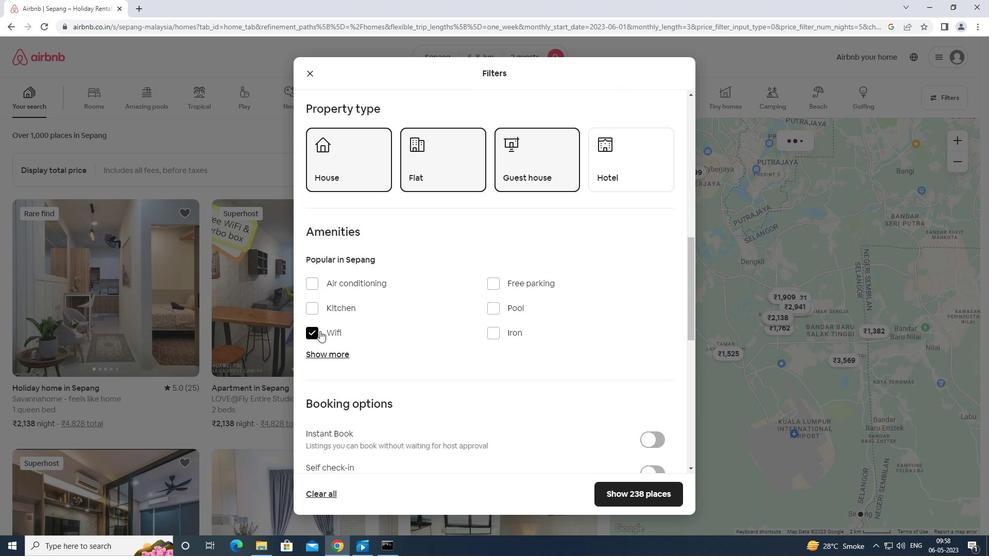 
Action: Mouse moved to (651, 267)
Screenshot: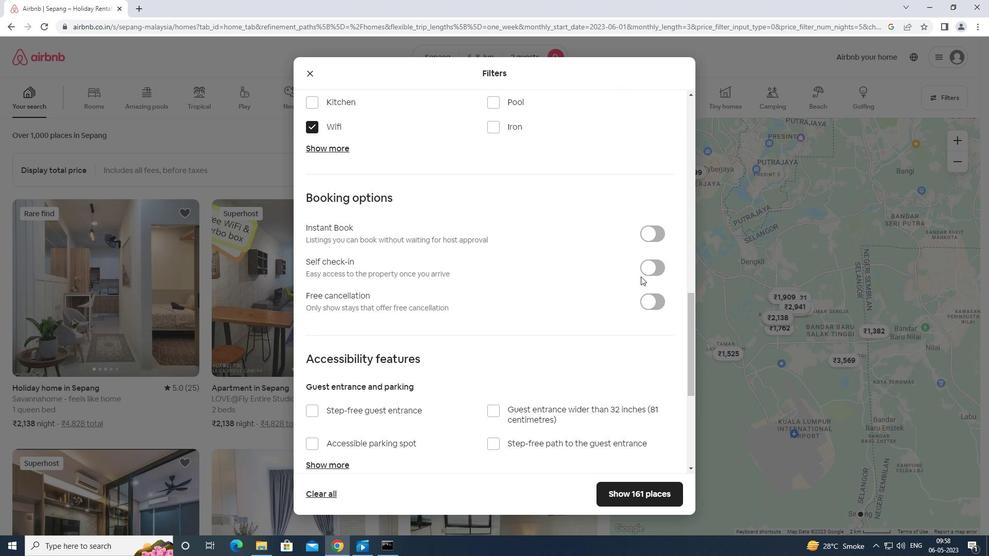 
Action: Mouse pressed left at (651, 267)
Screenshot: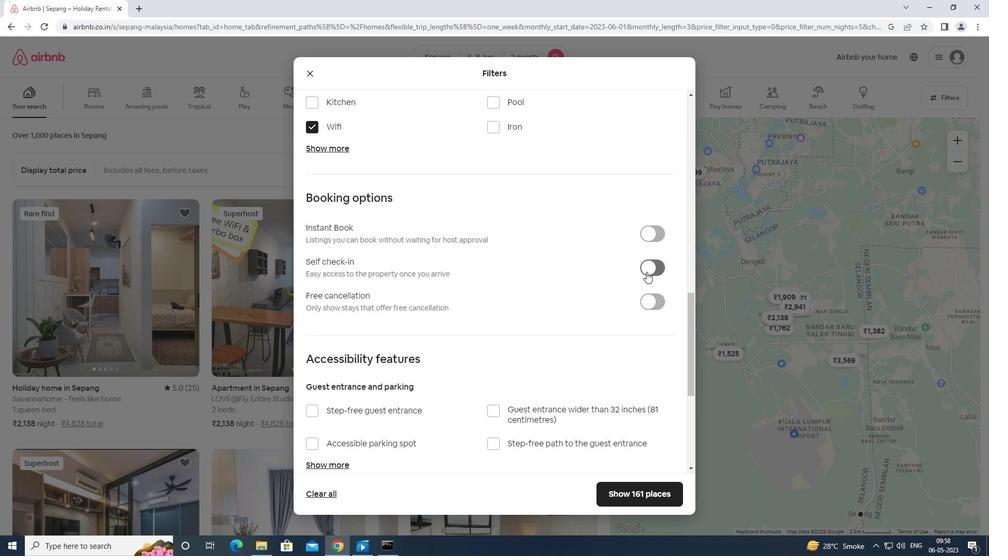 
Action: Mouse moved to (645, 269)
Screenshot: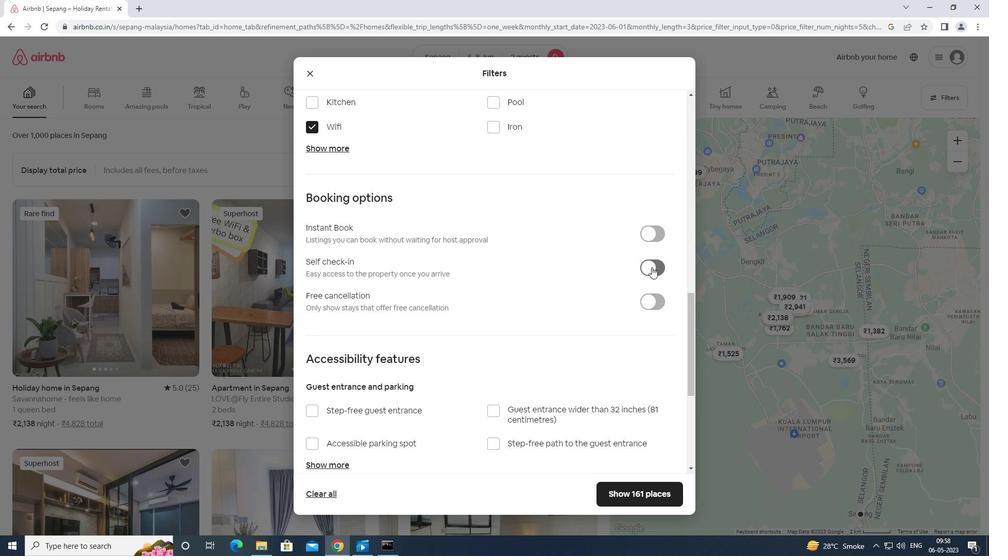 
Action: Mouse scrolled (645, 268) with delta (0, 0)
Screenshot: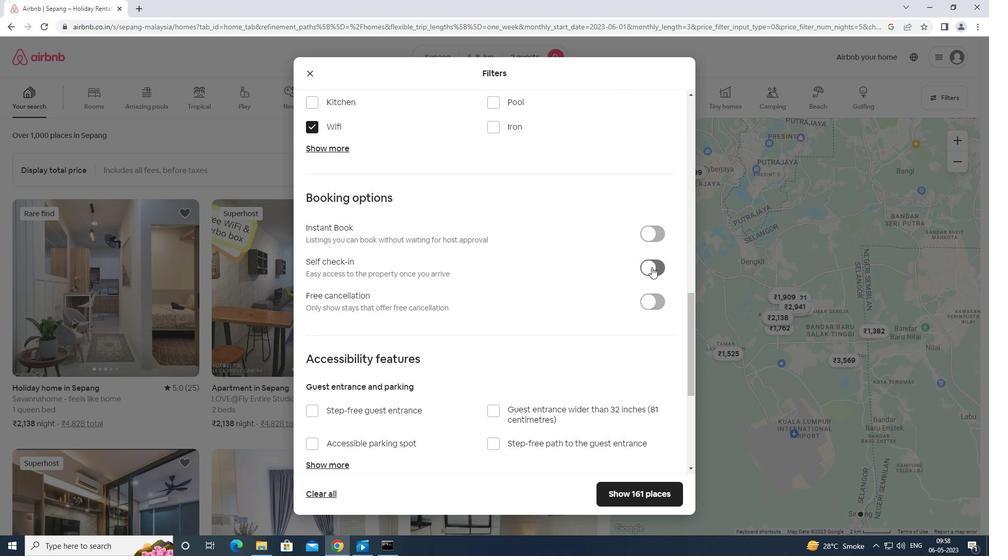 
Action: Mouse scrolled (645, 268) with delta (0, 0)
Screenshot: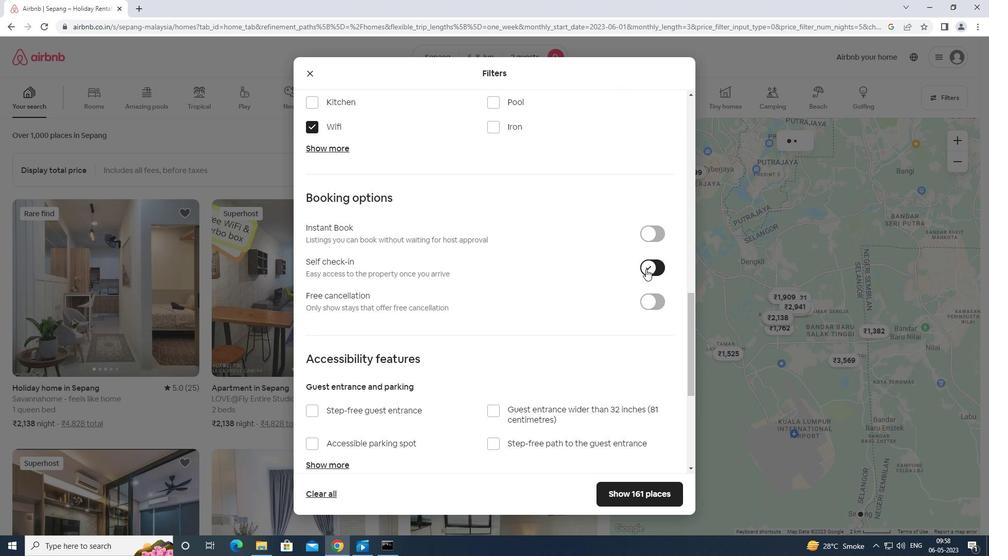 
Action: Mouse scrolled (645, 268) with delta (0, 0)
Screenshot: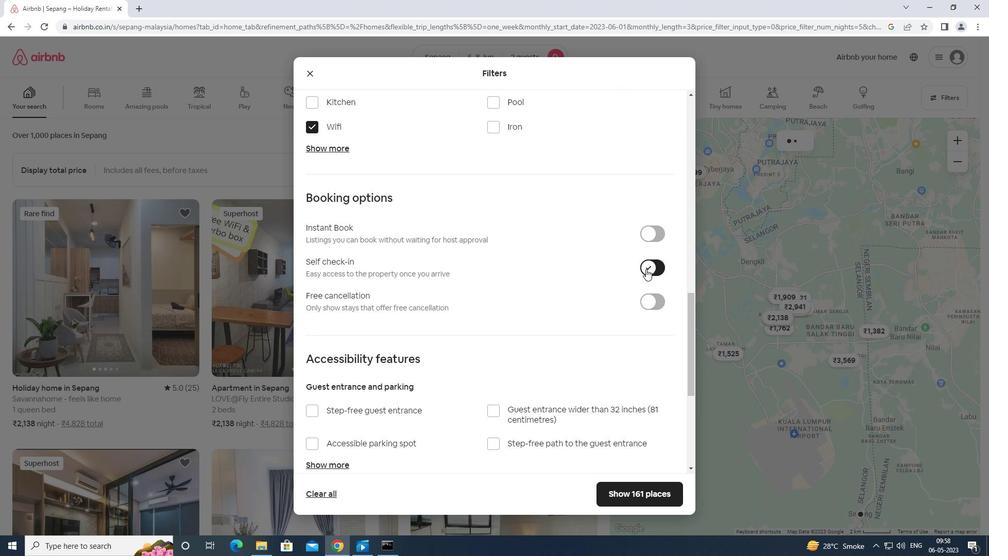 
Action: Mouse scrolled (645, 268) with delta (0, 0)
Screenshot: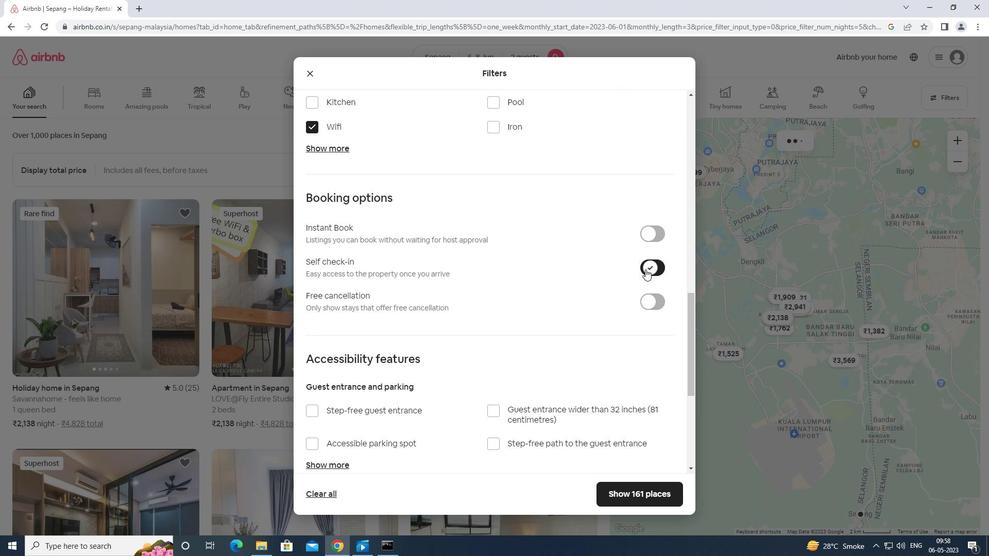 
Action: Mouse moved to (645, 269)
Screenshot: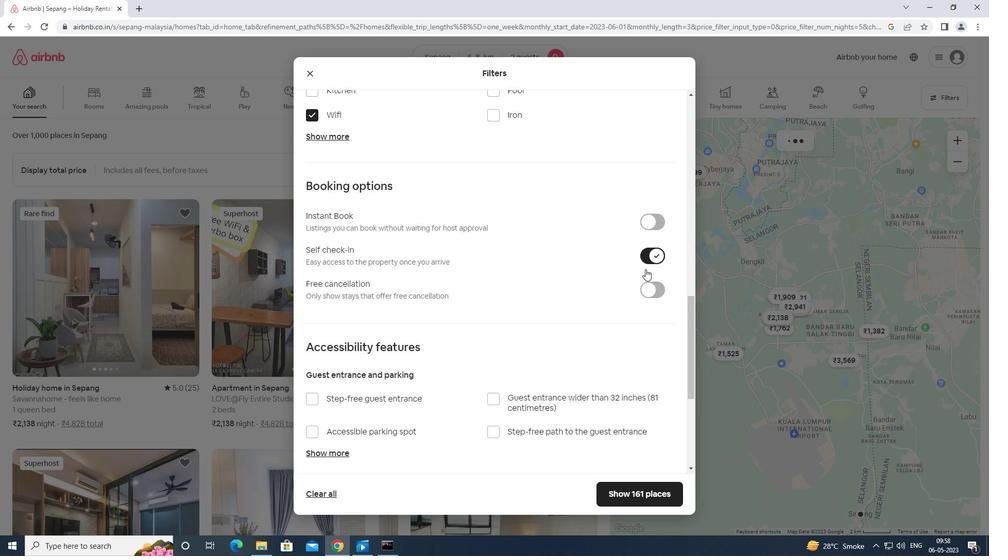 
Action: Mouse scrolled (645, 268) with delta (0, 0)
Screenshot: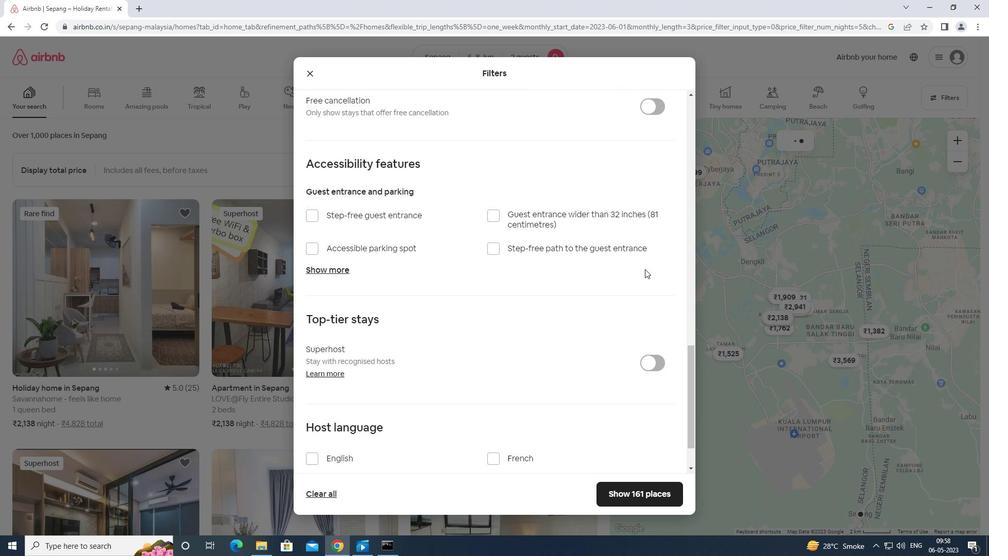 
Action: Mouse scrolled (645, 268) with delta (0, 0)
Screenshot: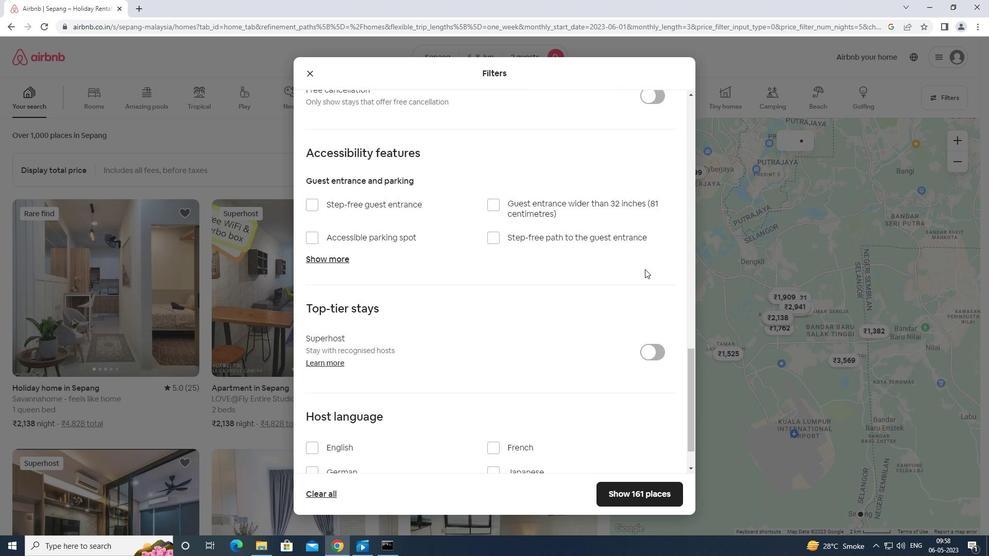 
Action: Mouse scrolled (645, 268) with delta (0, 0)
Screenshot: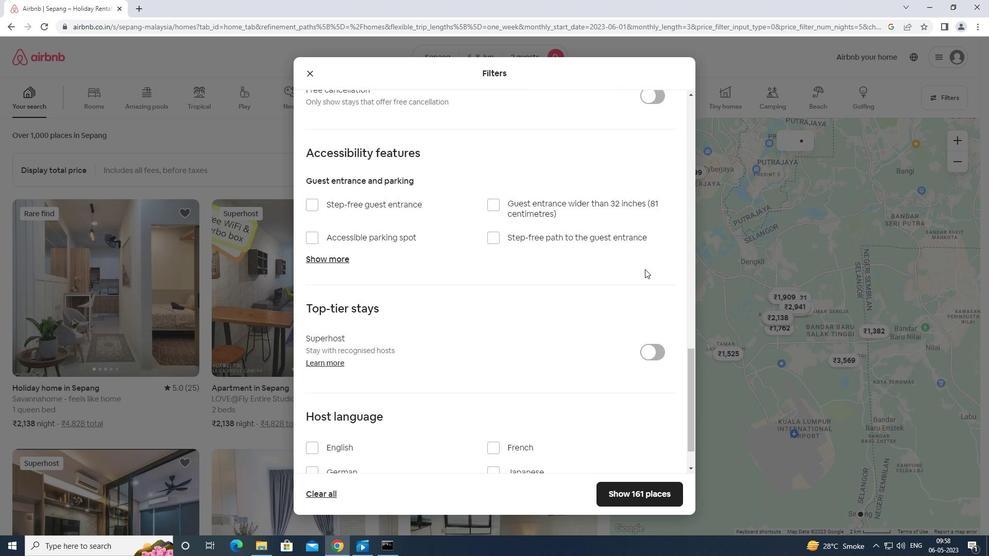 
Action: Mouse moved to (309, 396)
Screenshot: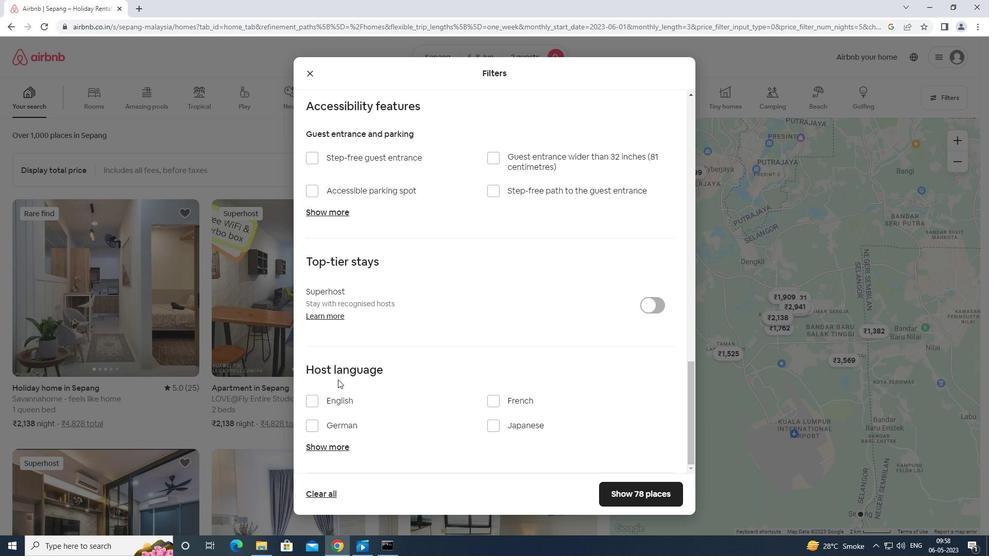 
Action: Mouse pressed left at (309, 396)
Screenshot: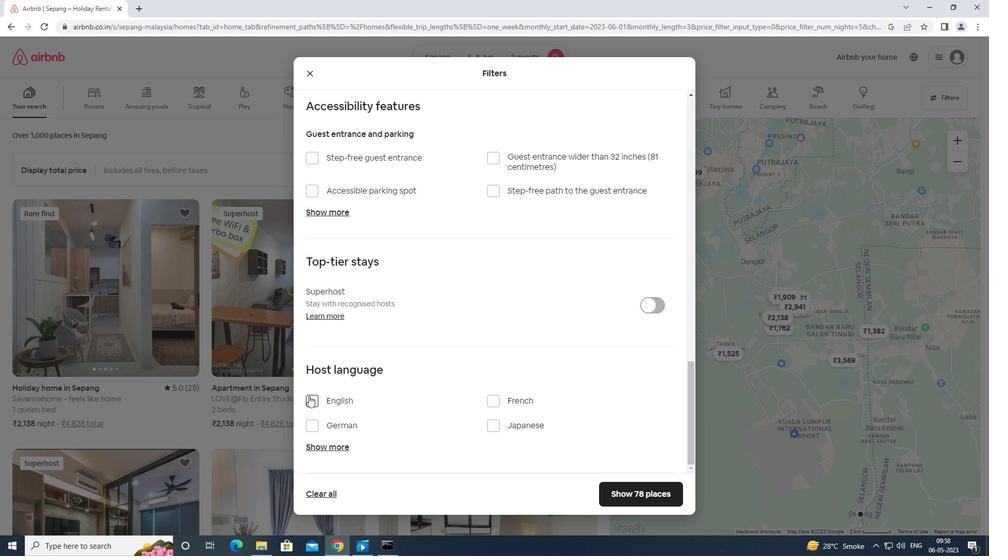 
Action: Mouse moved to (621, 491)
Screenshot: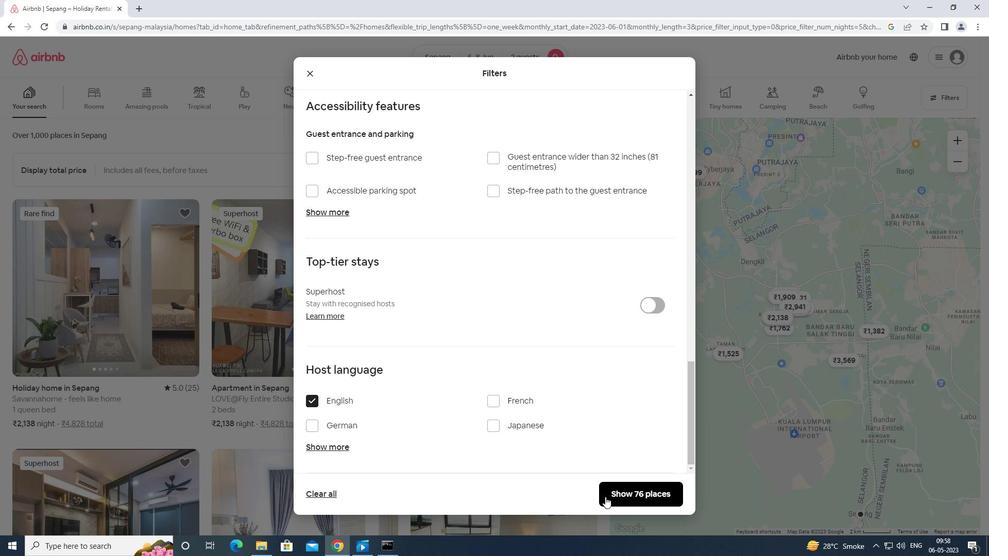 
Action: Mouse pressed left at (621, 491)
Screenshot: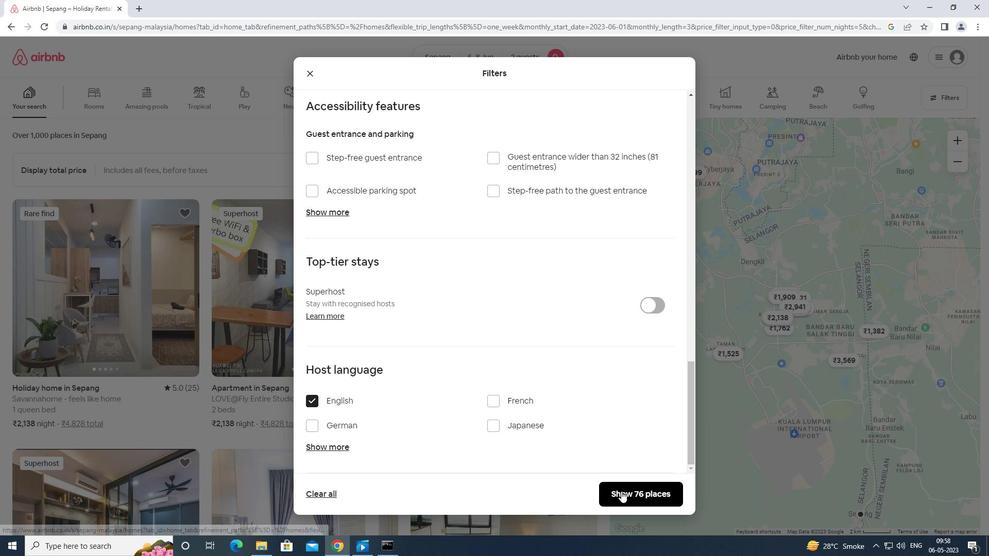 
